 Task: For heading  Tahoma with underline.  font size for heading20,  'Change the font style of data to'Arial.  and font size to 12,  Change the alignment of both headline & data to Align left.  In the sheet  CashFlow analysis
Action: Mouse pressed left at (139, 208)
Screenshot: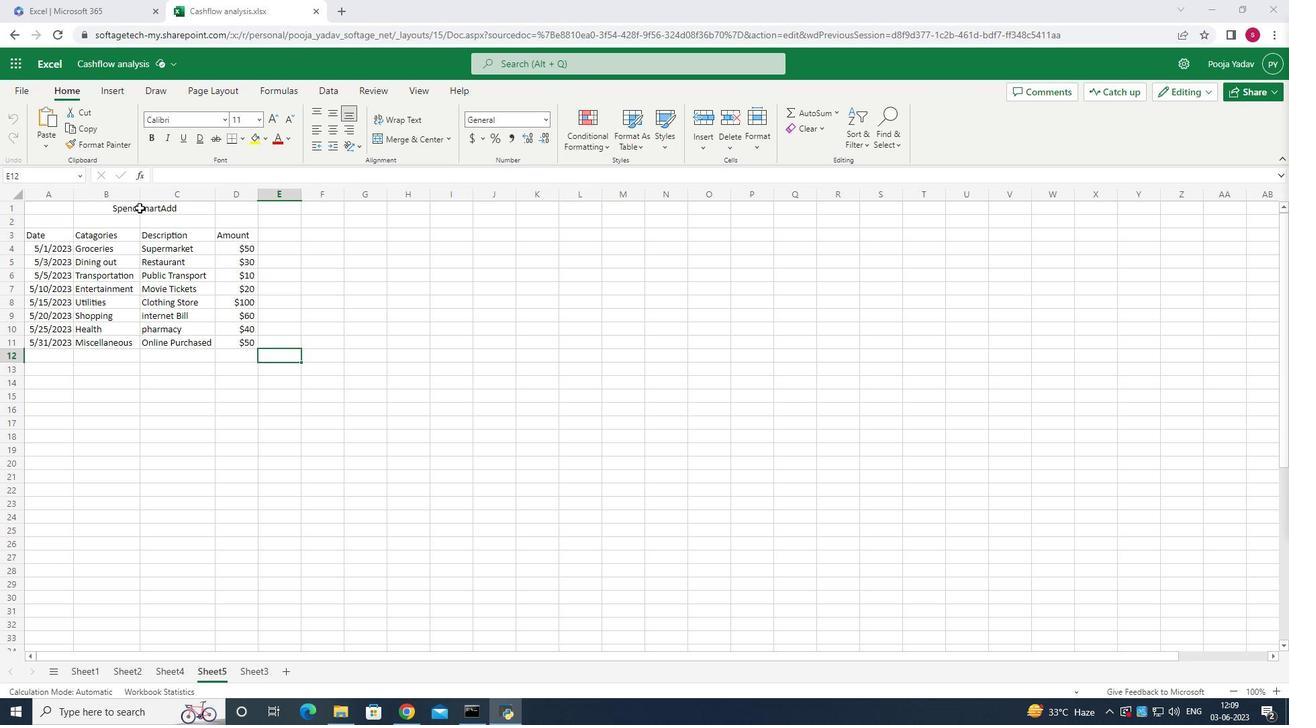 
Action: Mouse moved to (184, 135)
Screenshot: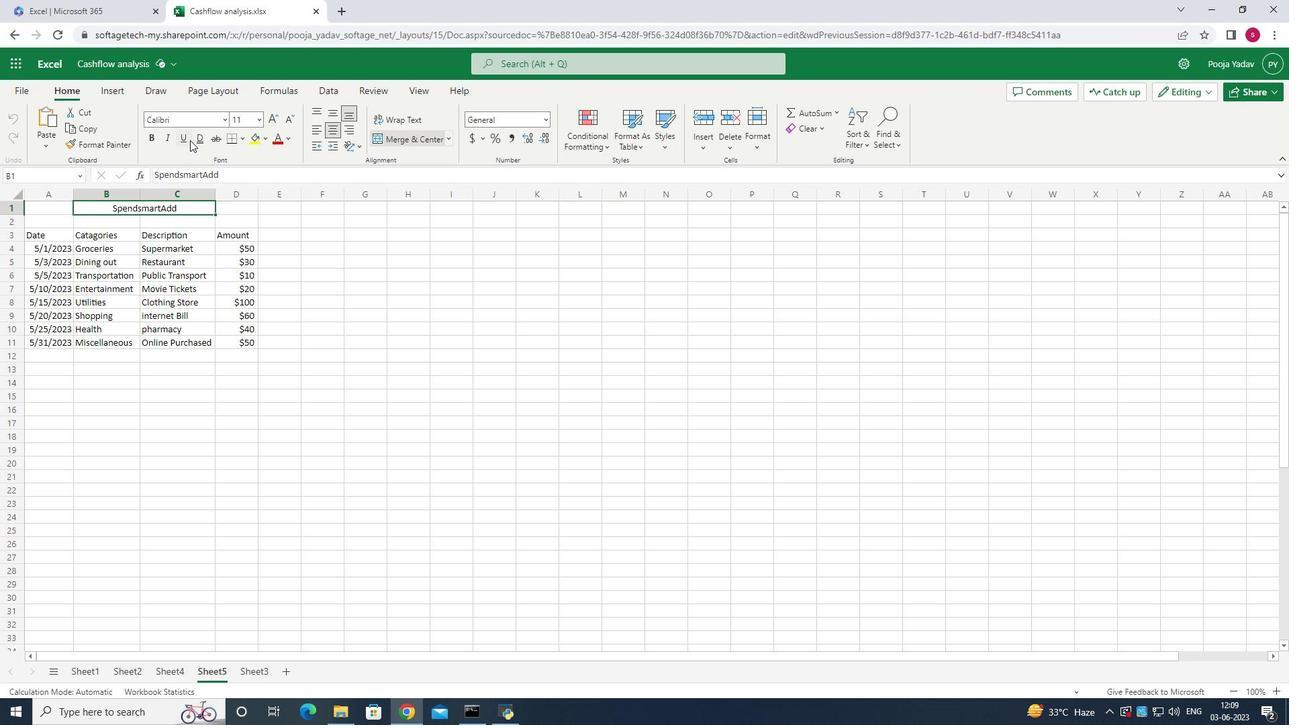 
Action: Mouse pressed left at (184, 135)
Screenshot: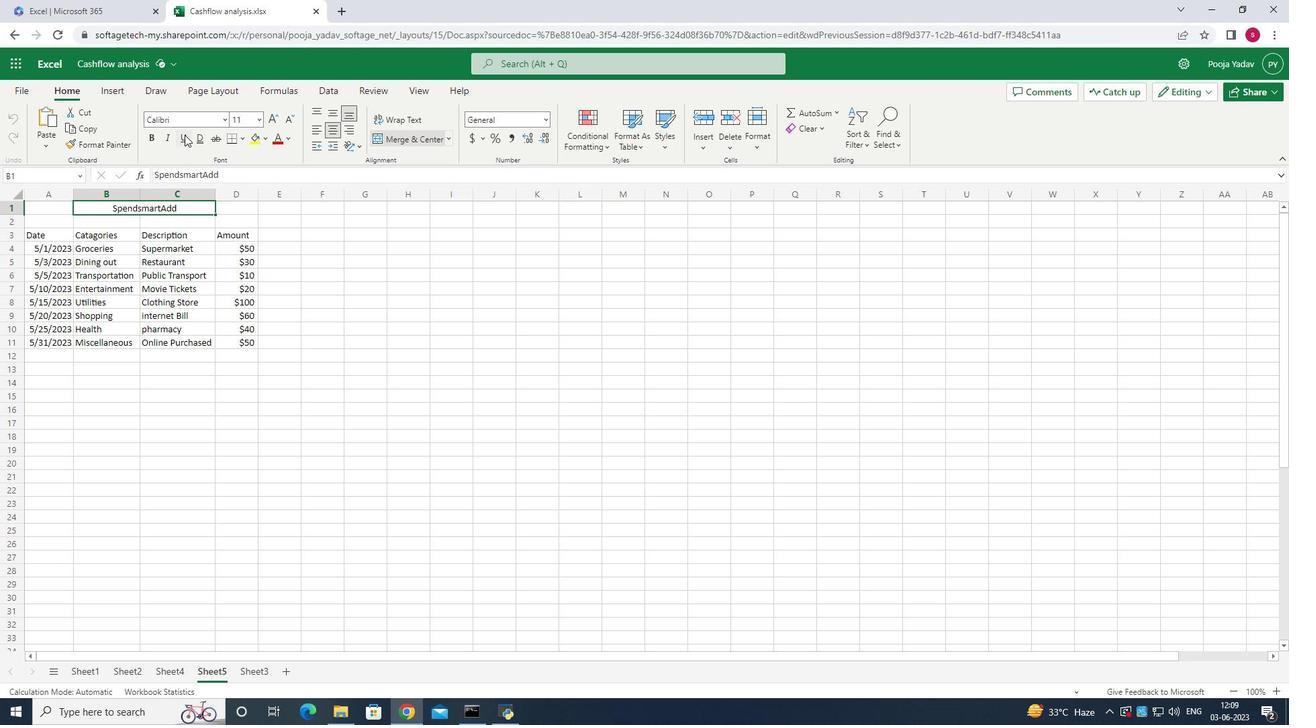 
Action: Mouse moved to (224, 122)
Screenshot: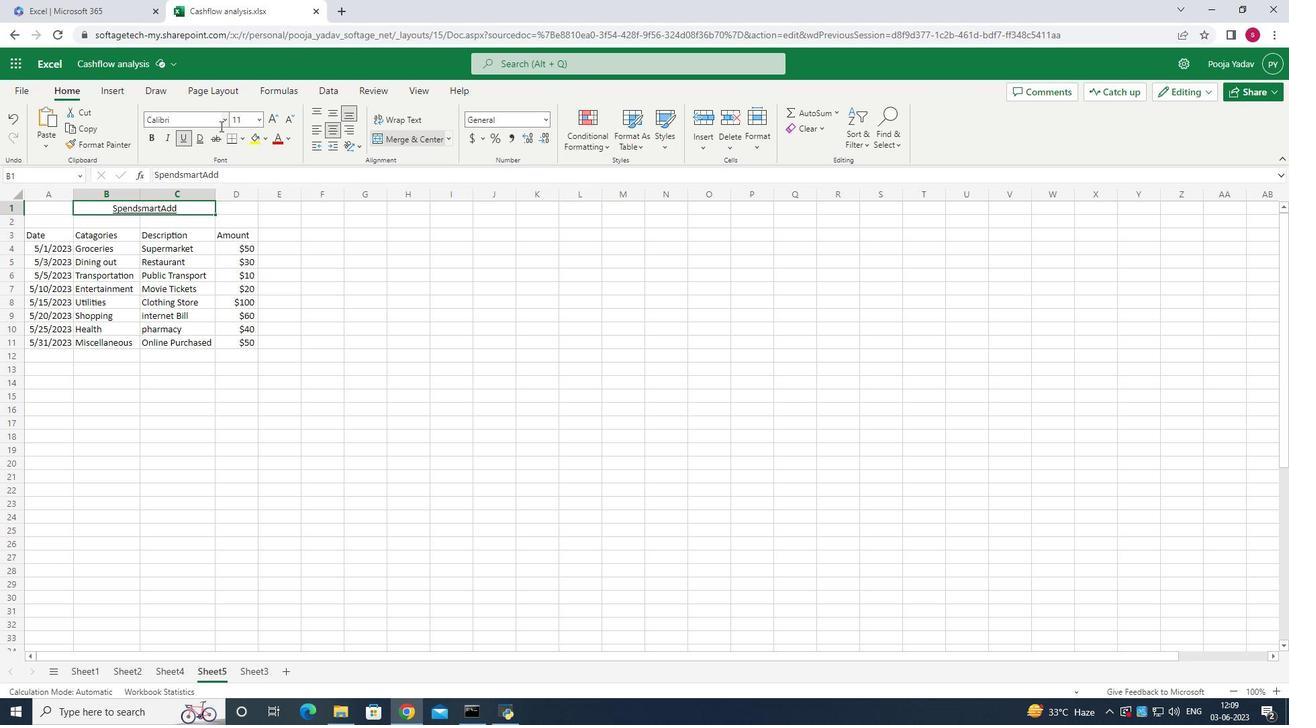 
Action: Mouse pressed left at (224, 122)
Screenshot: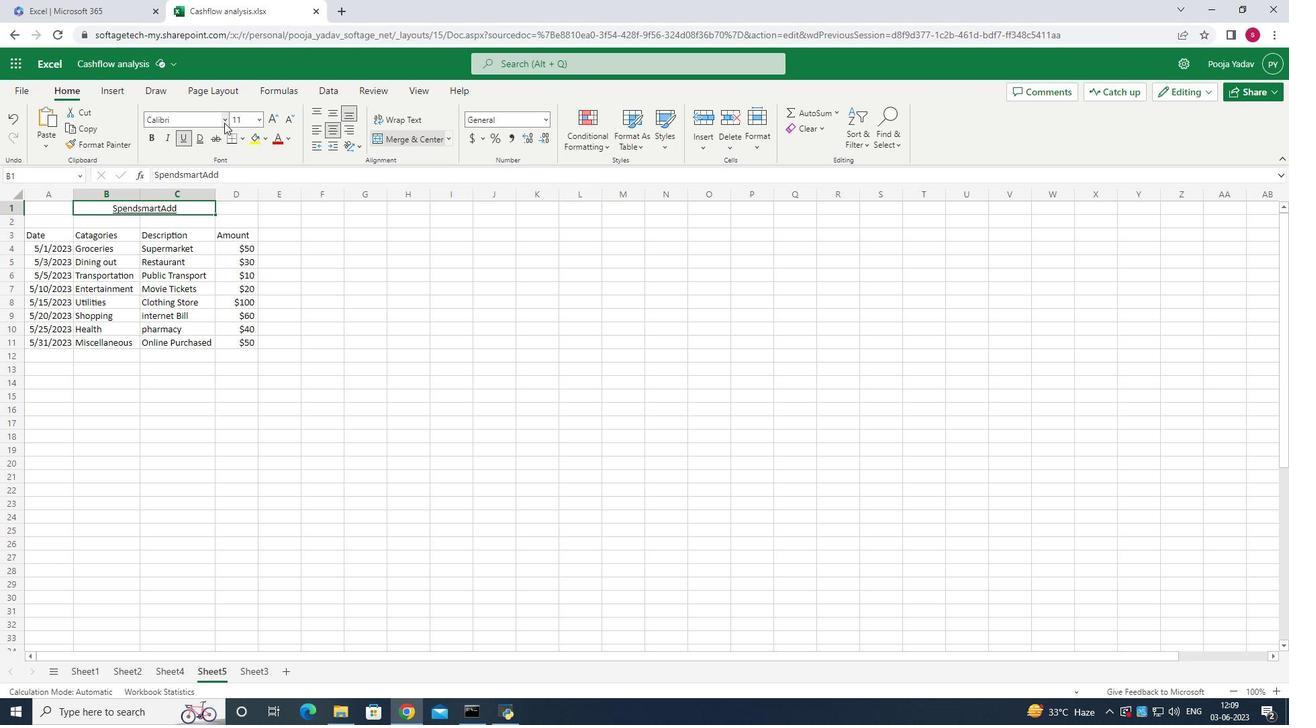 
Action: Mouse moved to (194, 120)
Screenshot: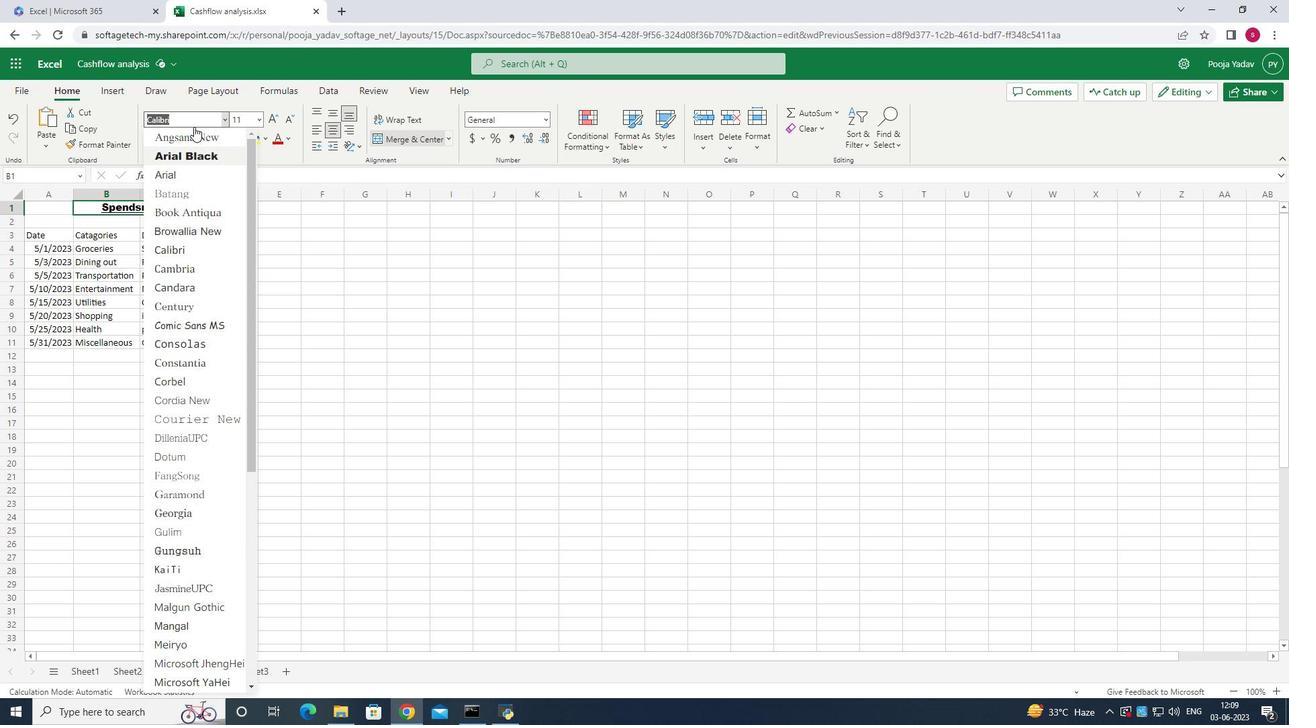 
Action: Mouse pressed left at (194, 120)
Screenshot: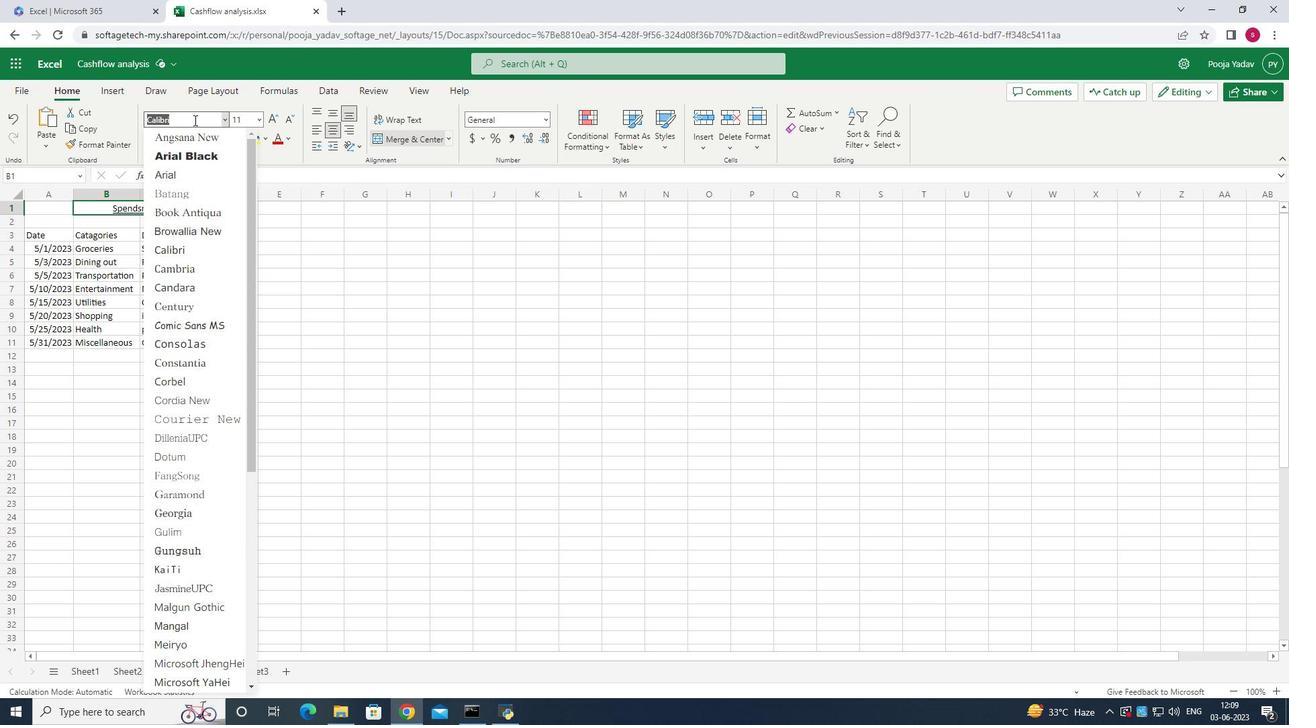 
Action: Key pressed <Key.backspace><Key.backspace><Key.backspace><Key.backspace><Key.backspace><Key.backspace><Key.backspace><Key.backspace><Key.backspace><Key.backspace><Key.backspace><Key.backspace><Key.backspace><Key.backspace><Key.backspace><Key.backspace><Key.backspace><Key.backspace><Key.backspace><Key.backspace><Key.shift>Tahoma<Key.enter>
Screenshot: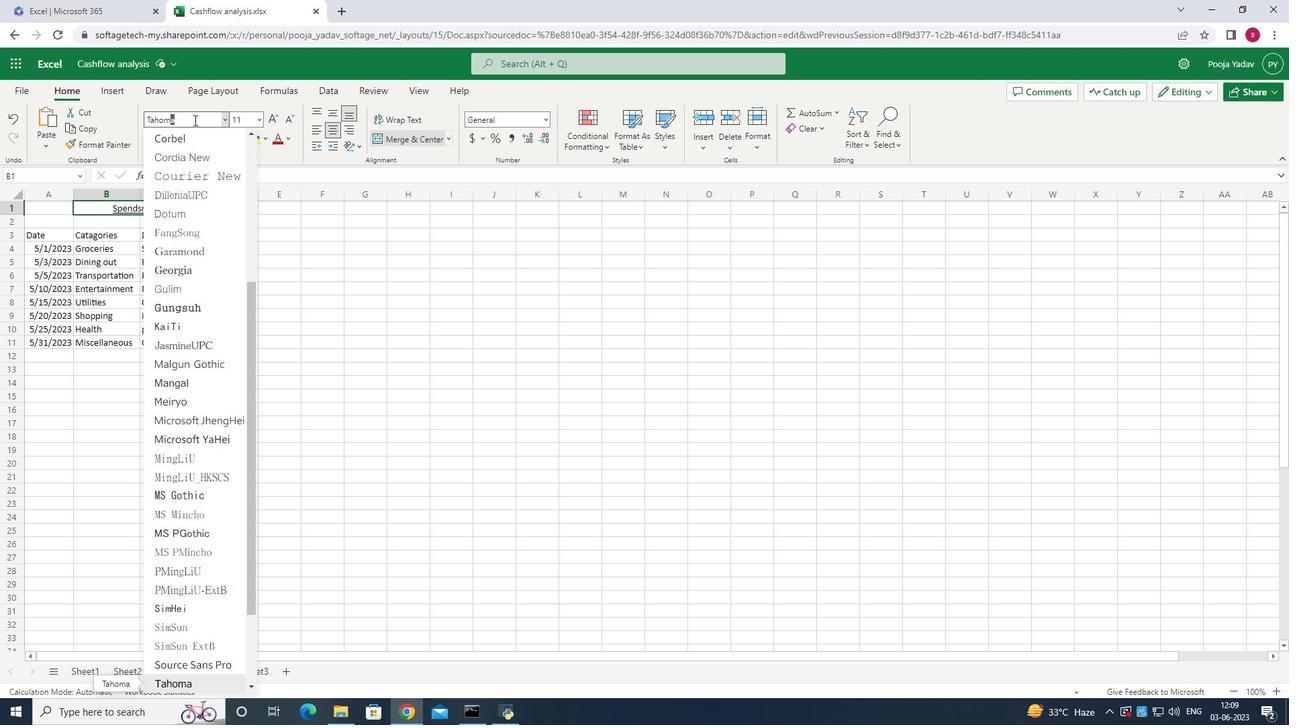 
Action: Mouse moved to (224, 118)
Screenshot: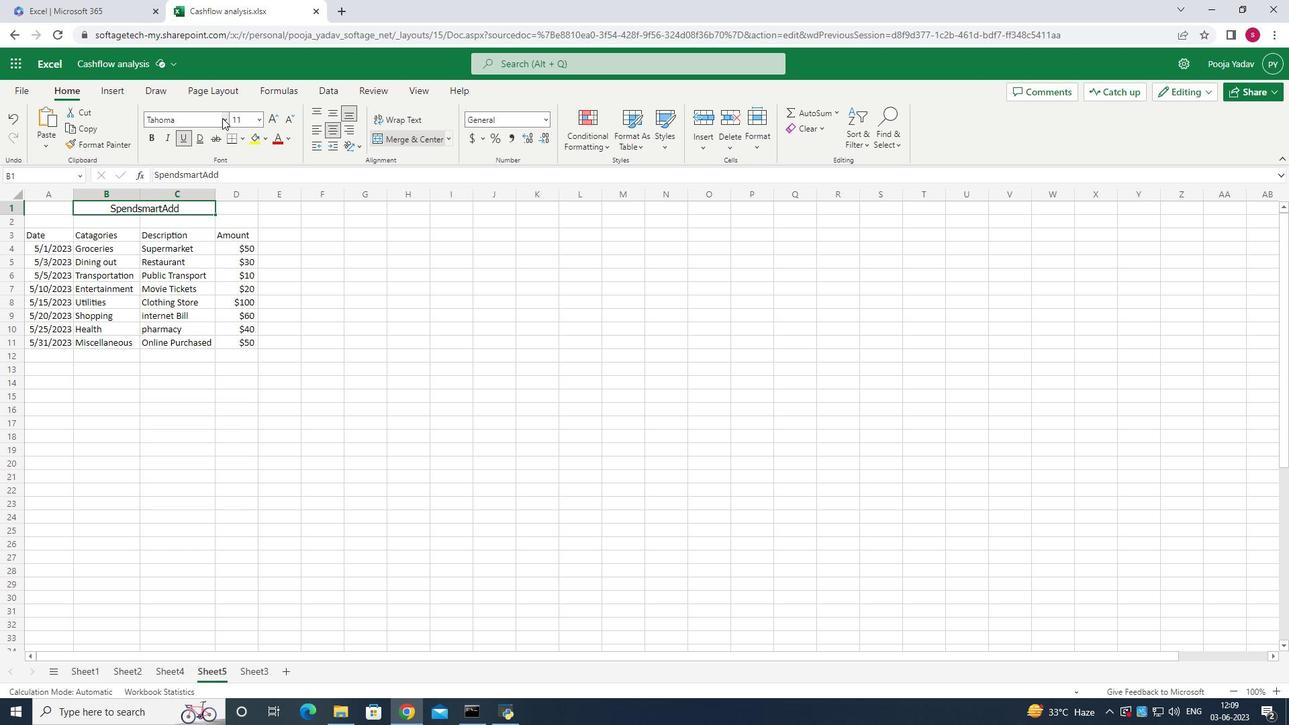 
Action: Mouse pressed left at (224, 118)
Screenshot: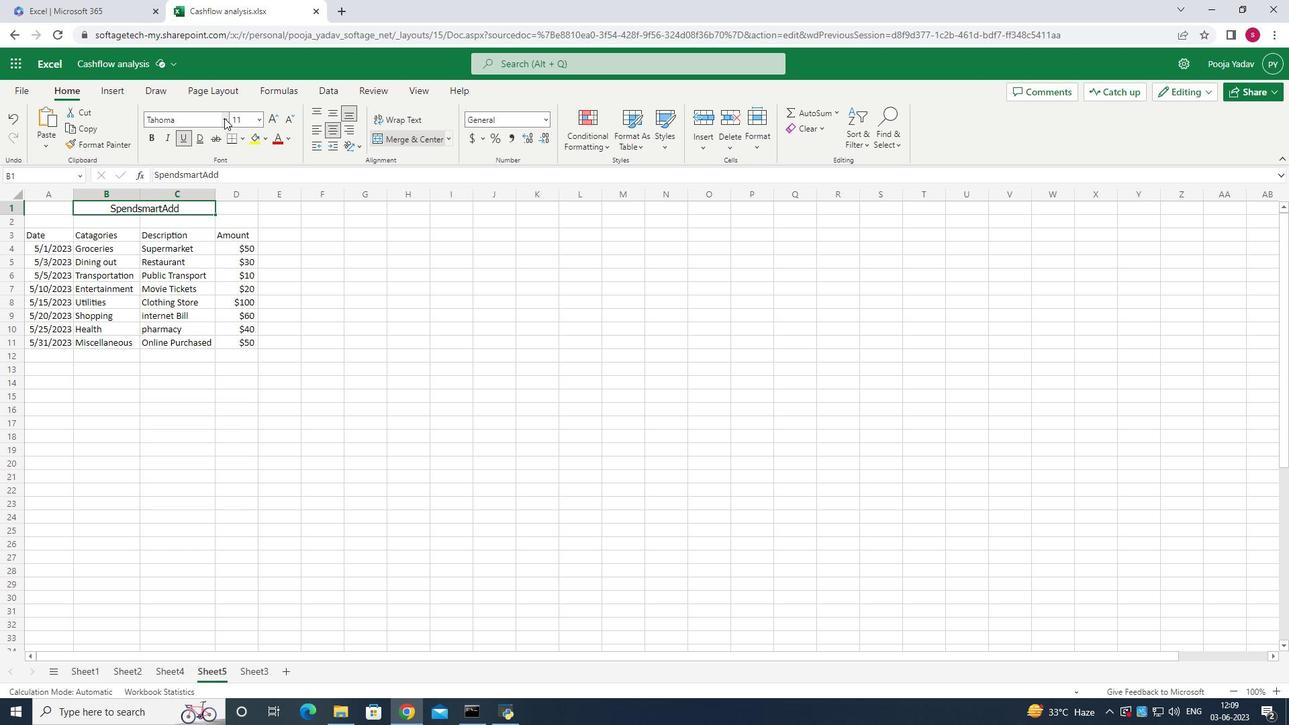 
Action: Mouse moved to (183, 346)
Screenshot: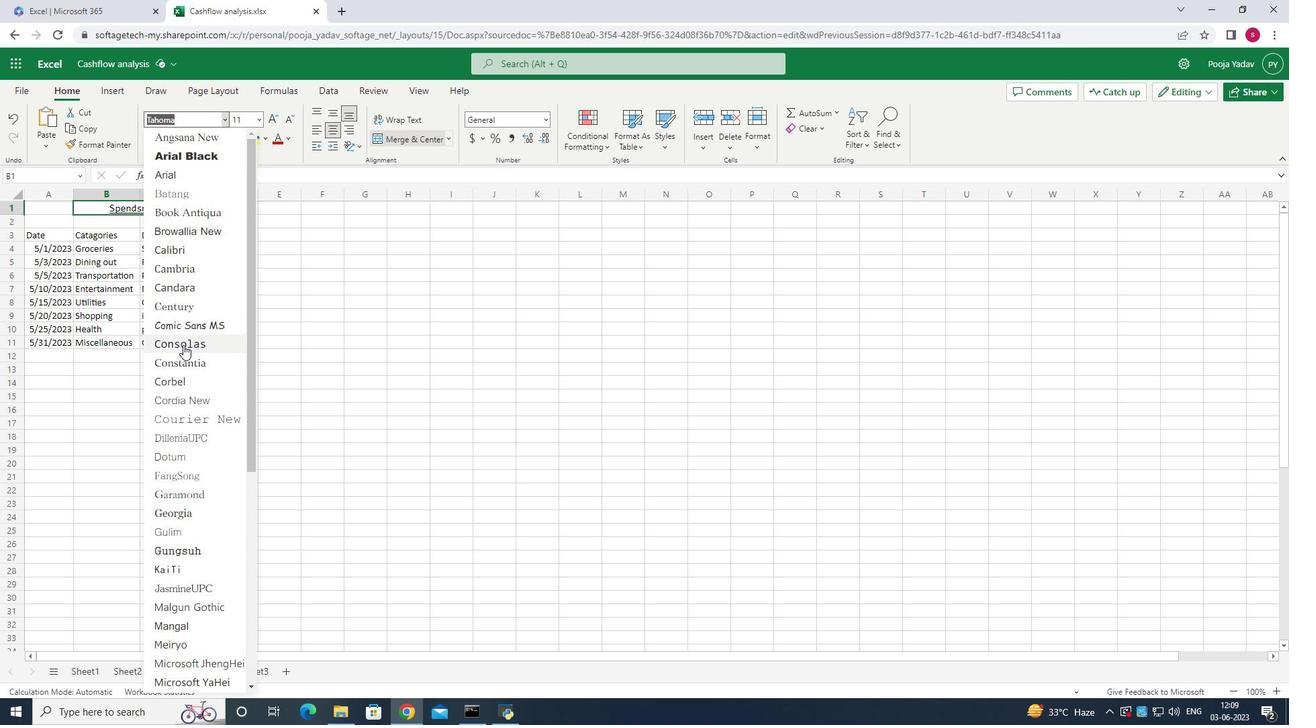 
Action: Mouse scrolled (183, 345) with delta (0, 0)
Screenshot: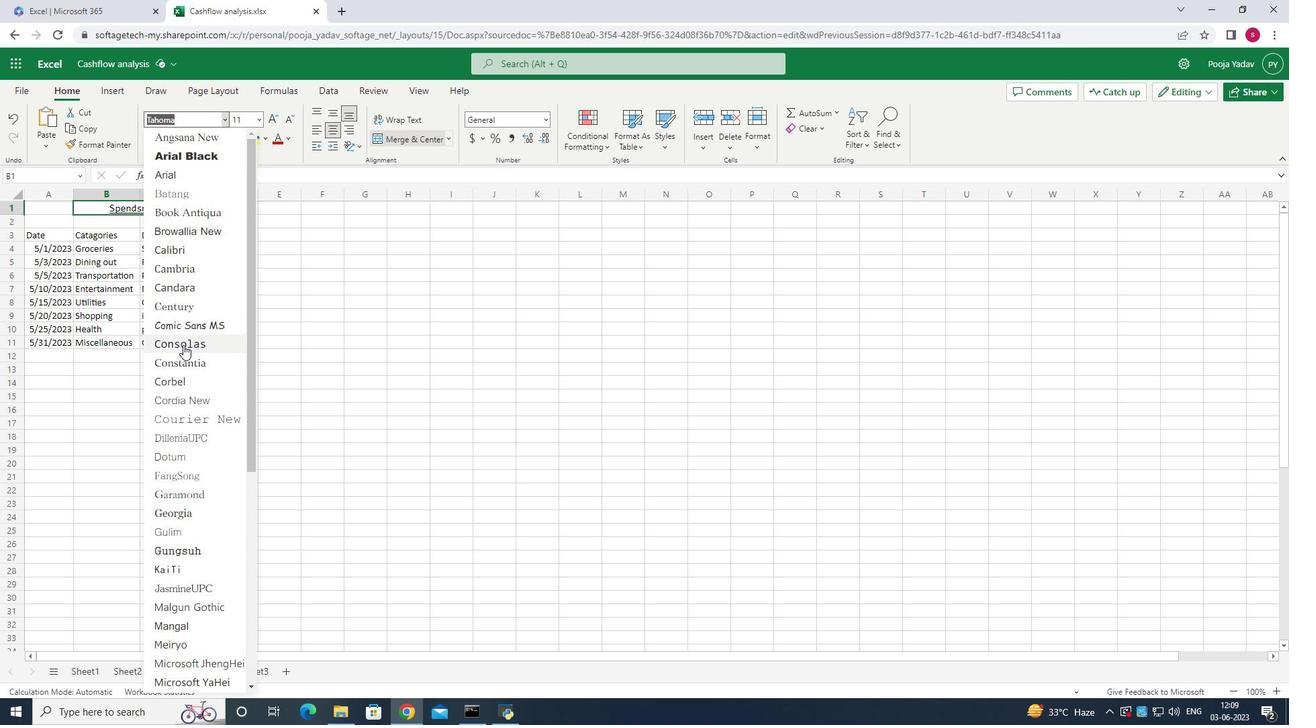 
Action: Mouse scrolled (183, 345) with delta (0, 0)
Screenshot: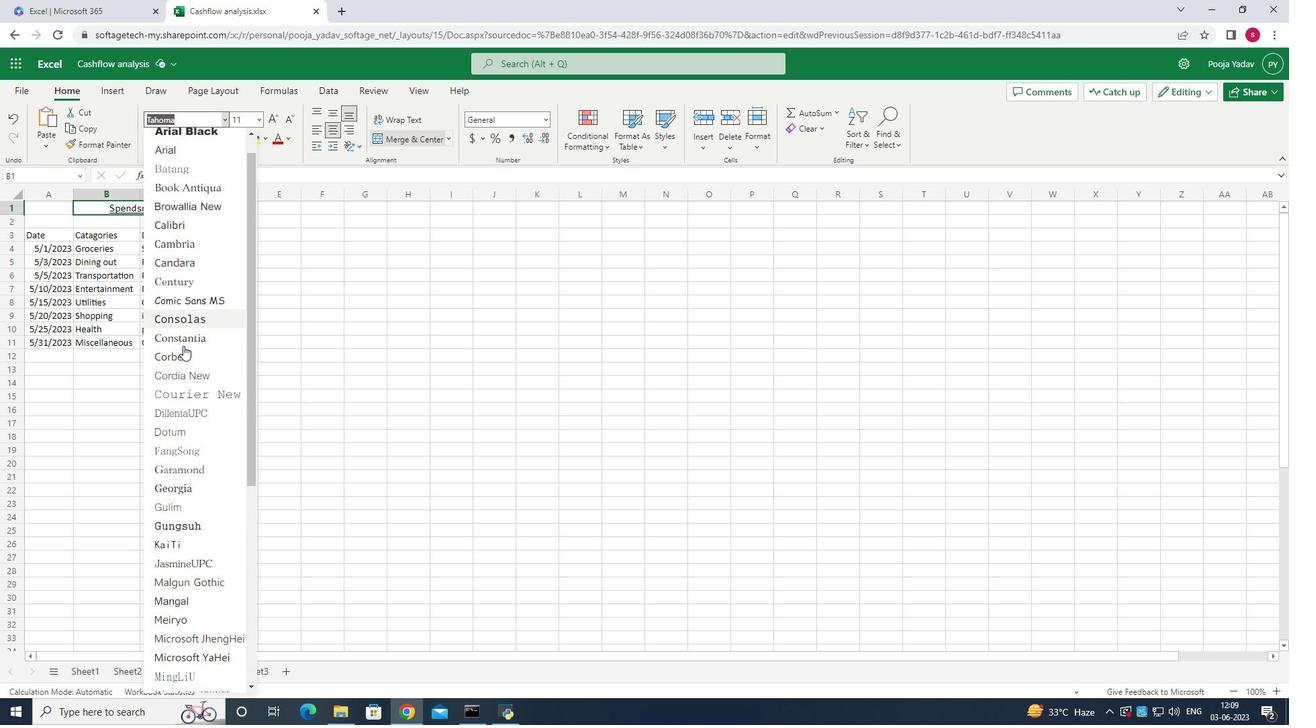 
Action: Mouse scrolled (183, 345) with delta (0, 0)
Screenshot: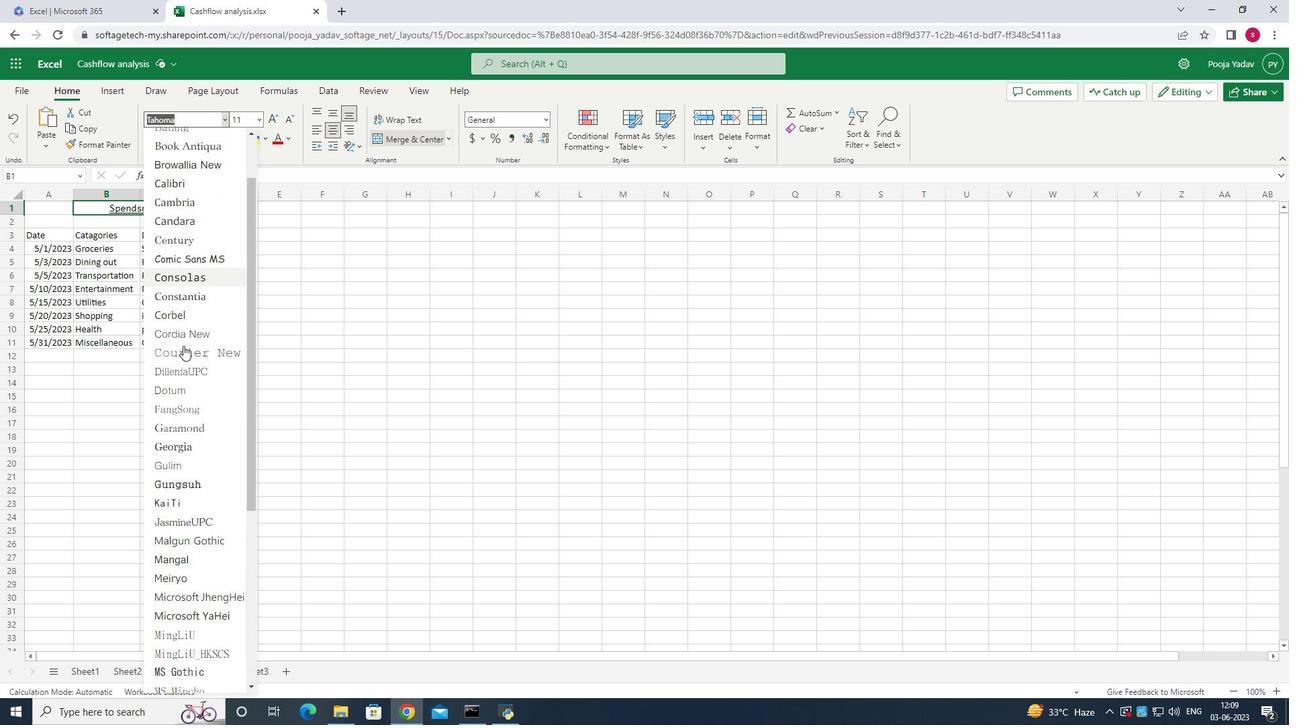 
Action: Mouse scrolled (183, 345) with delta (0, 0)
Screenshot: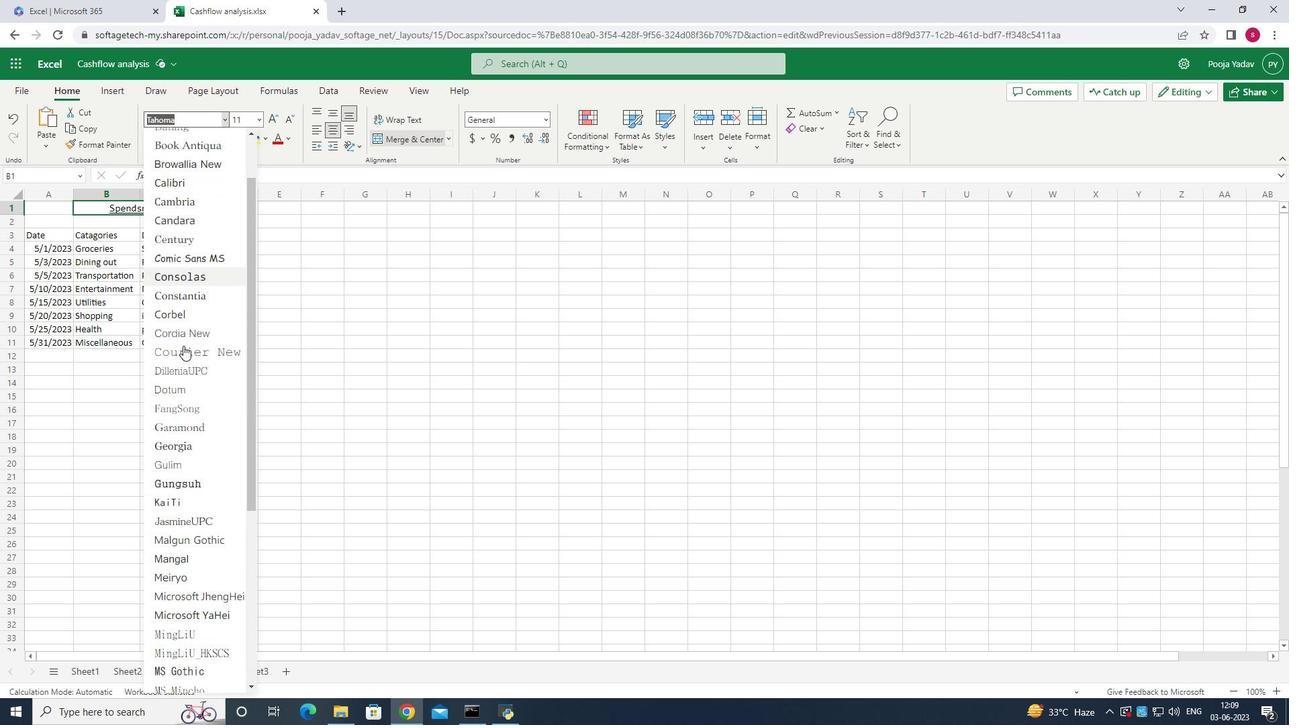 
Action: Mouse scrolled (183, 345) with delta (0, 0)
Screenshot: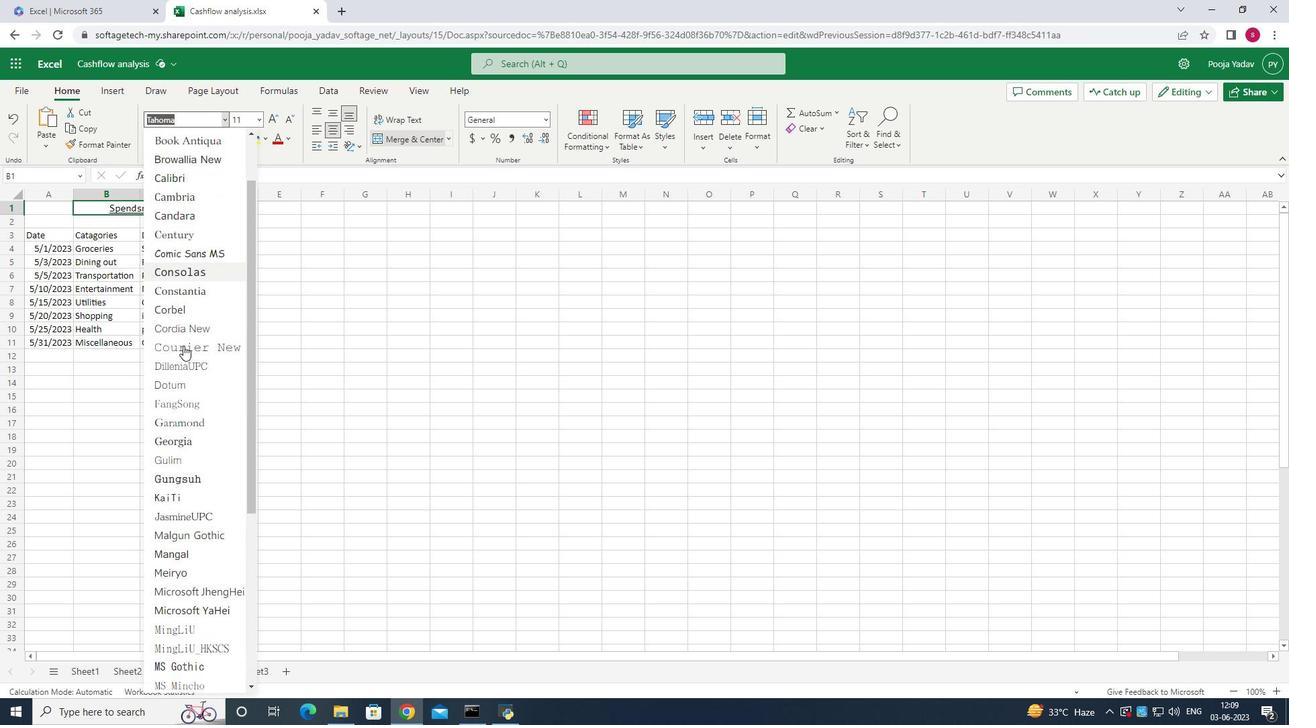 
Action: Mouse scrolled (183, 345) with delta (0, 0)
Screenshot: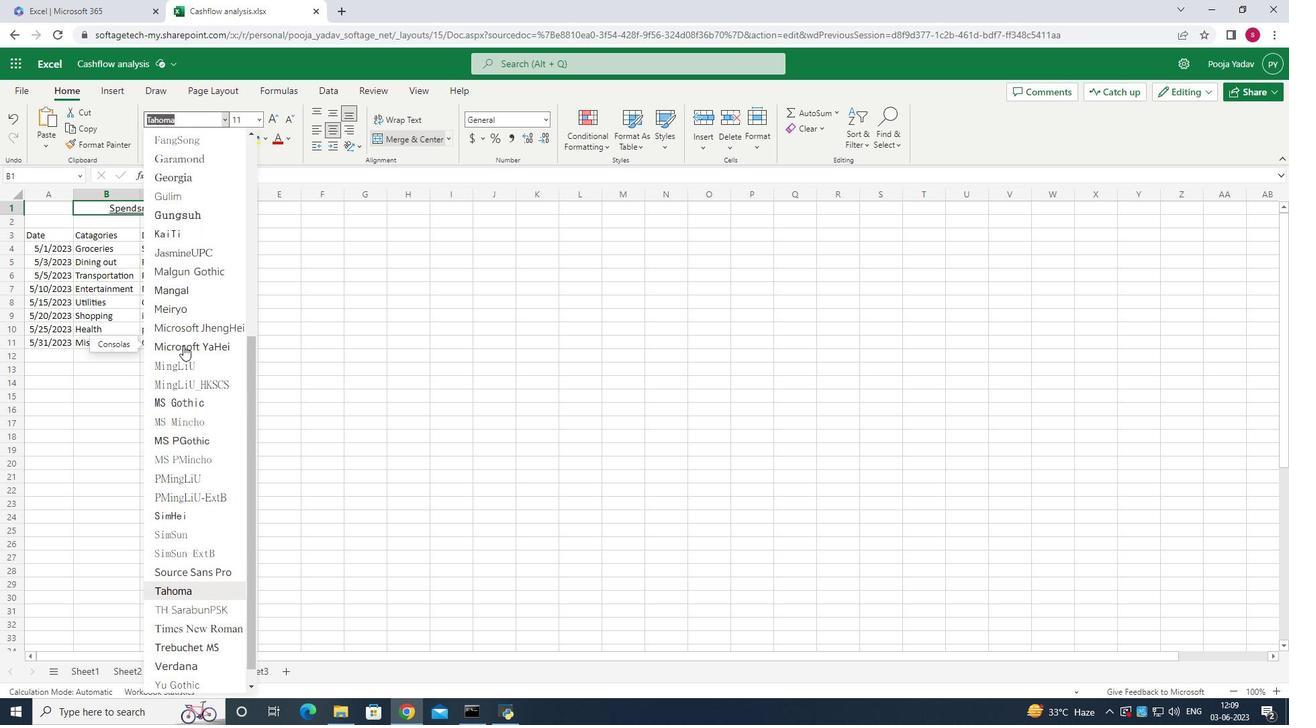 
Action: Mouse scrolled (183, 345) with delta (0, 0)
Screenshot: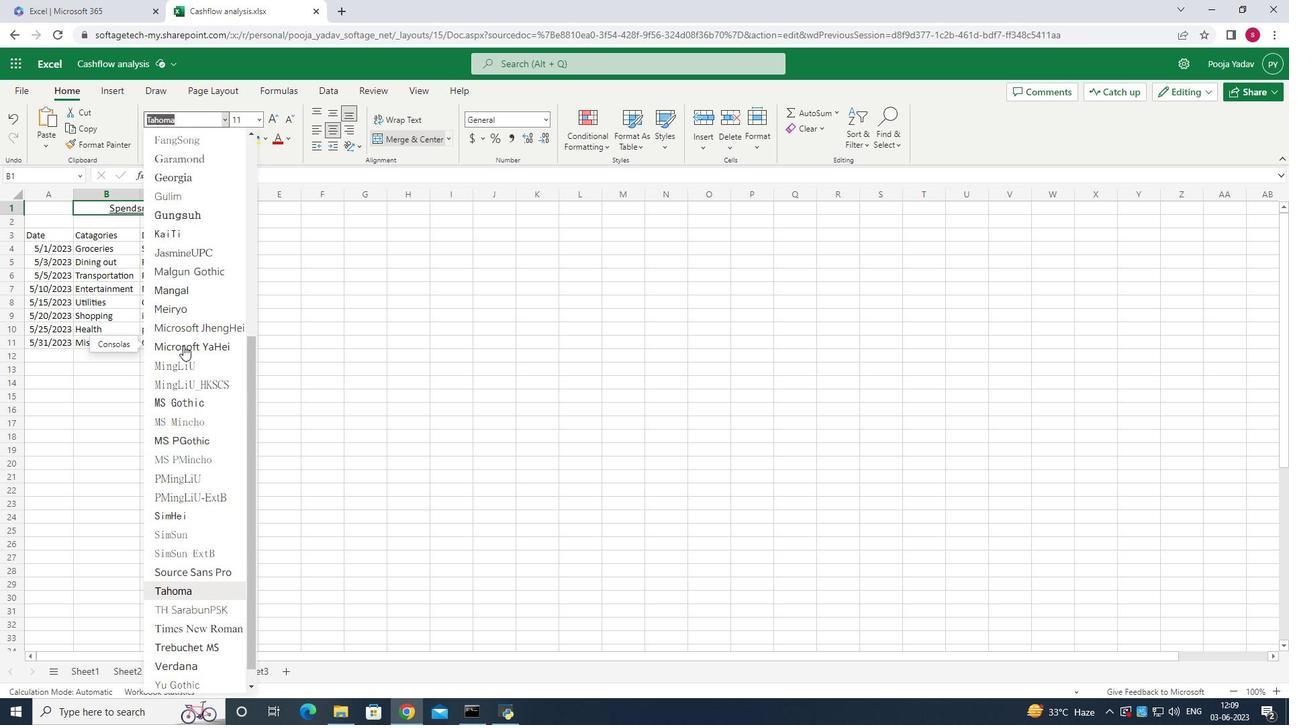 
Action: Mouse scrolled (183, 345) with delta (0, 0)
Screenshot: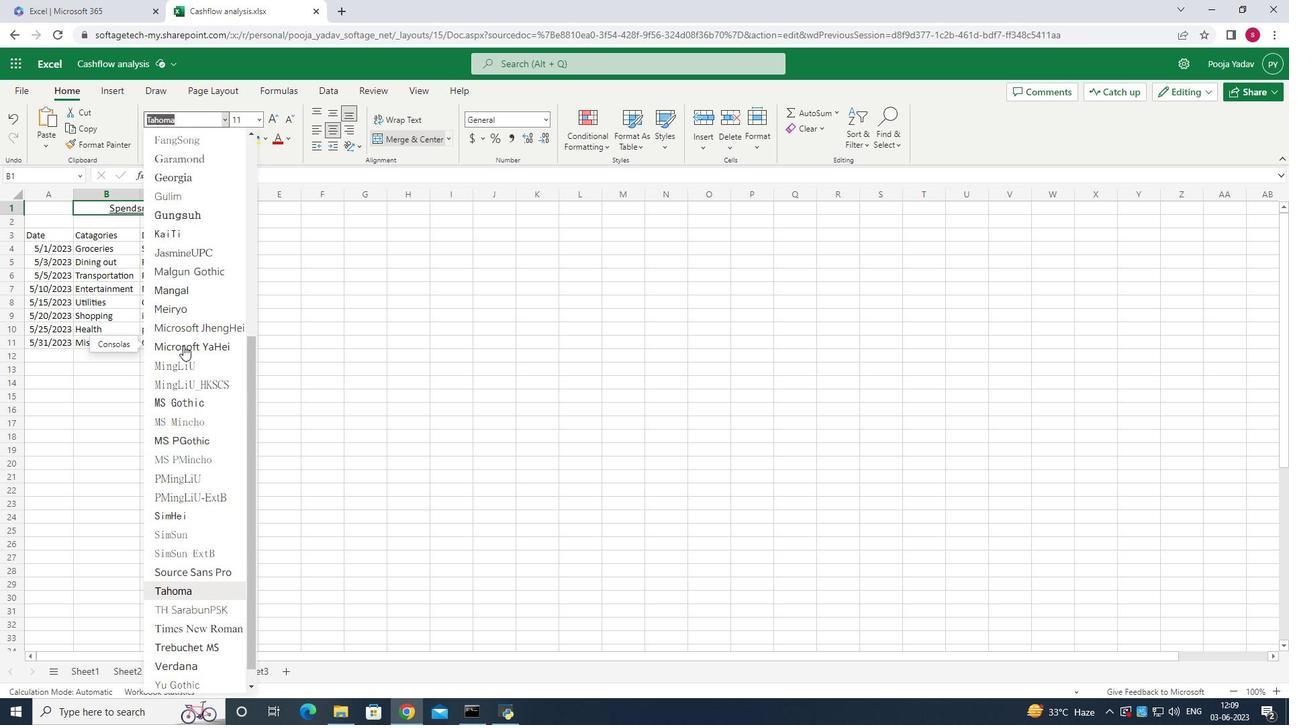 
Action: Mouse scrolled (183, 345) with delta (0, 0)
Screenshot: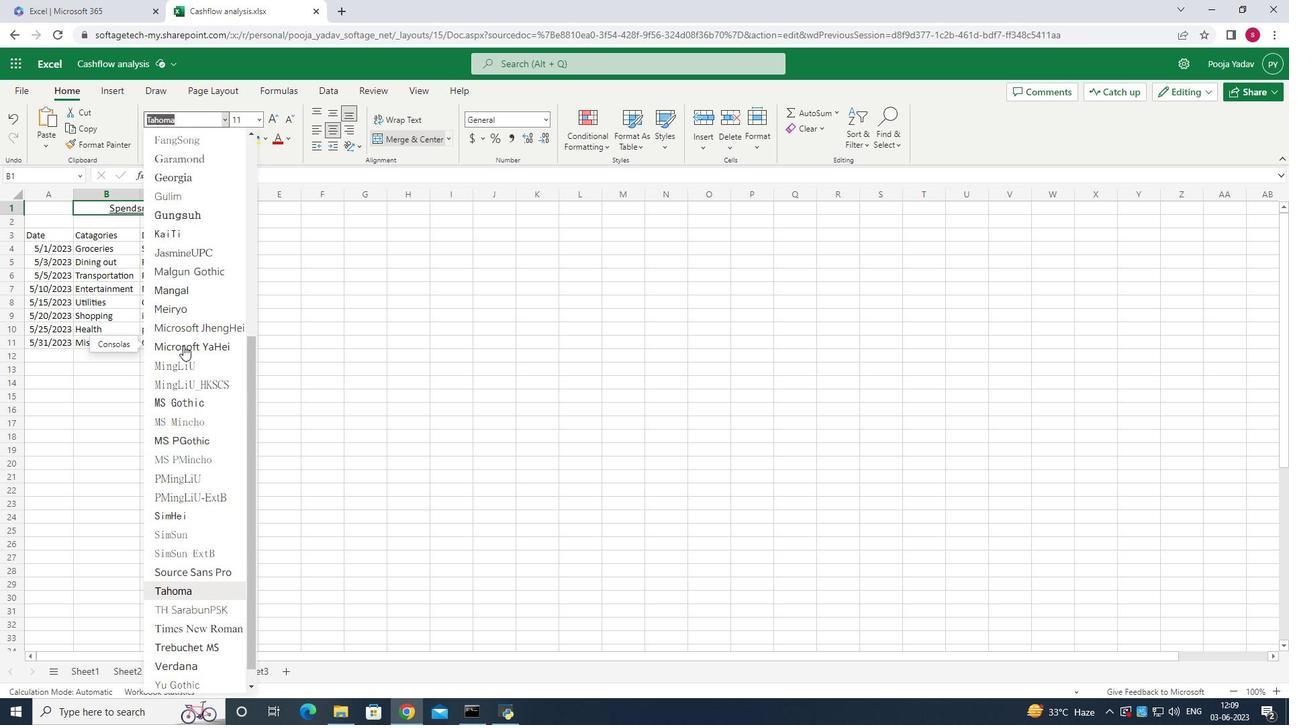 
Action: Mouse scrolled (183, 345) with delta (0, 0)
Screenshot: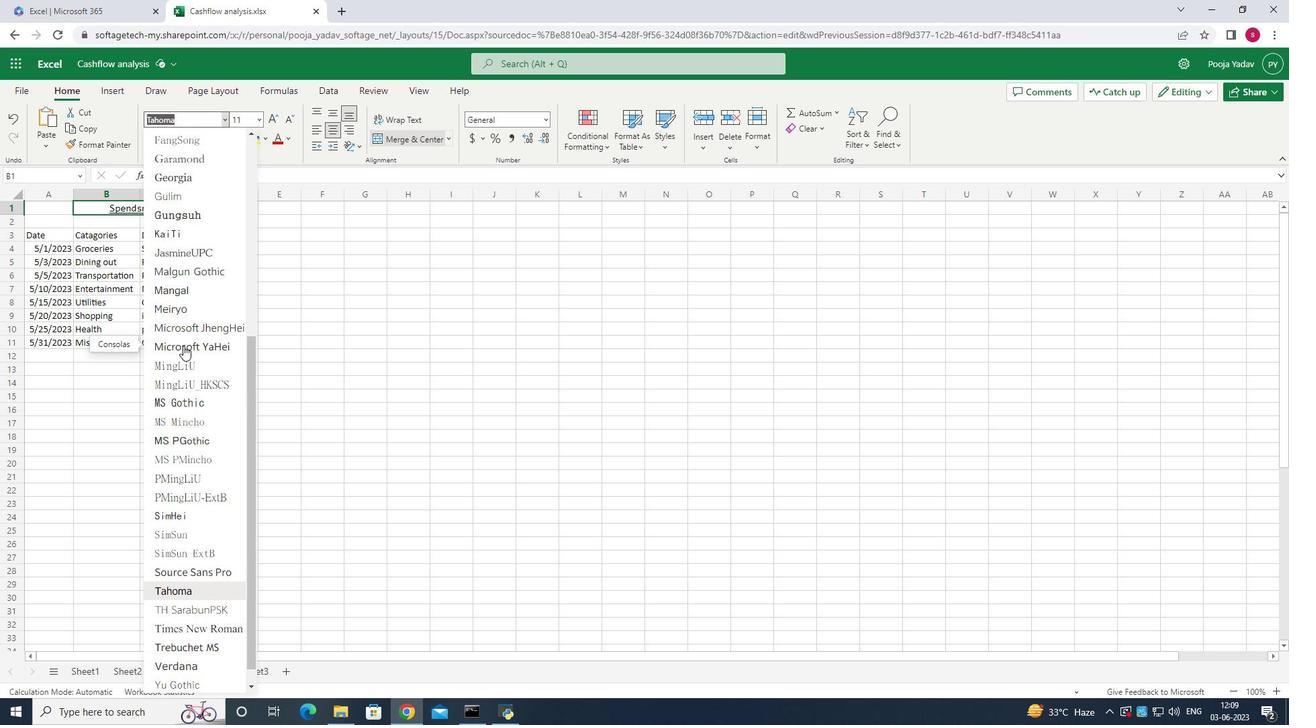 
Action: Mouse moved to (194, 568)
Screenshot: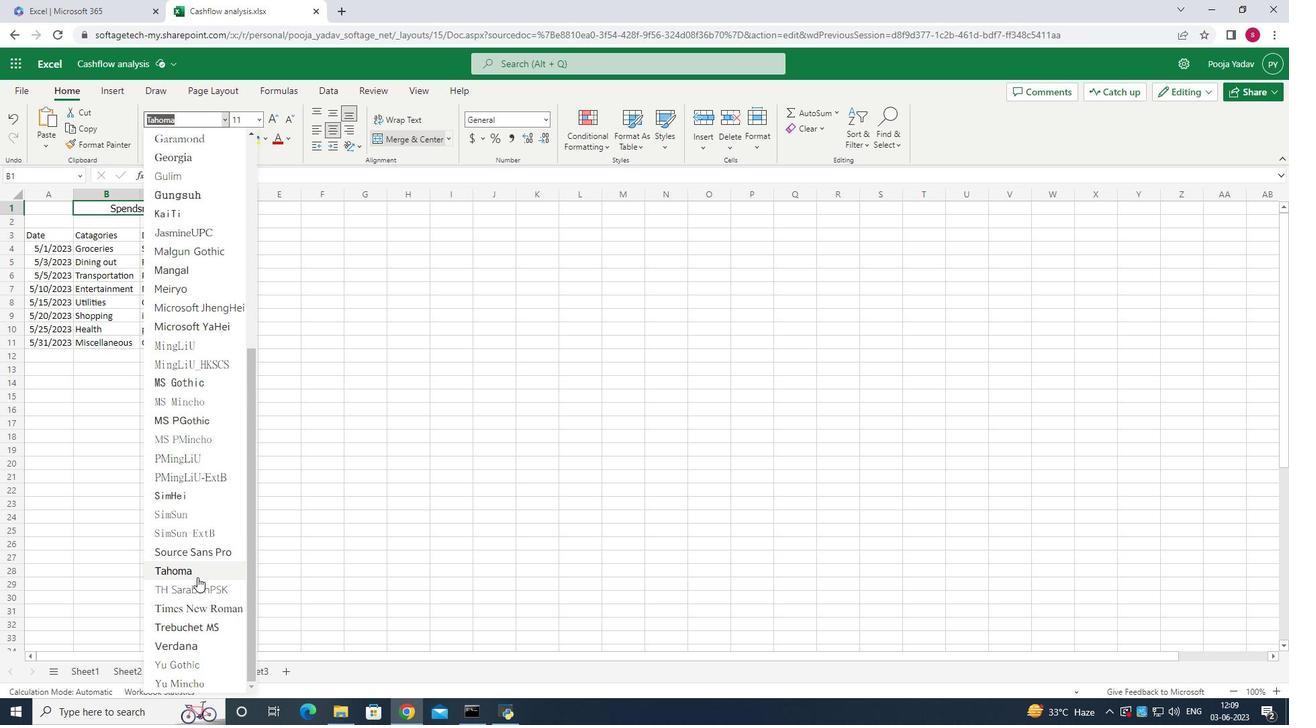 
Action: Mouse pressed left at (194, 568)
Screenshot: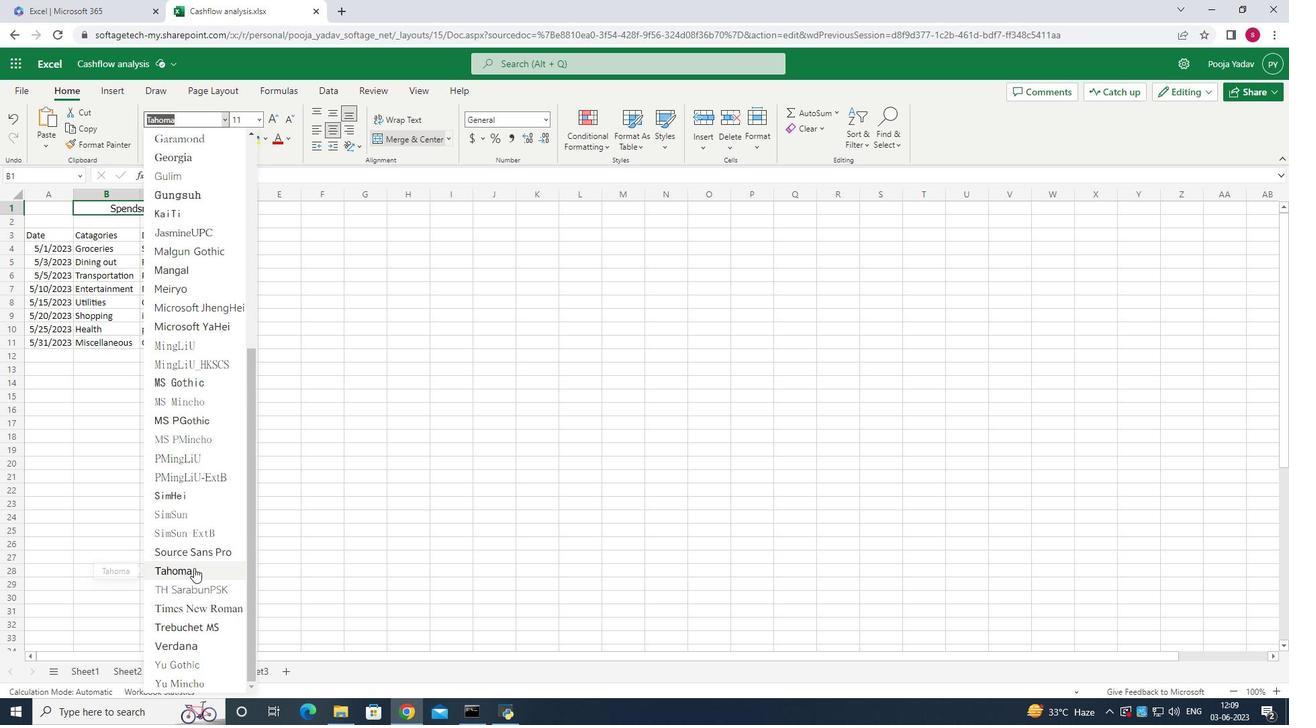 
Action: Mouse moved to (257, 120)
Screenshot: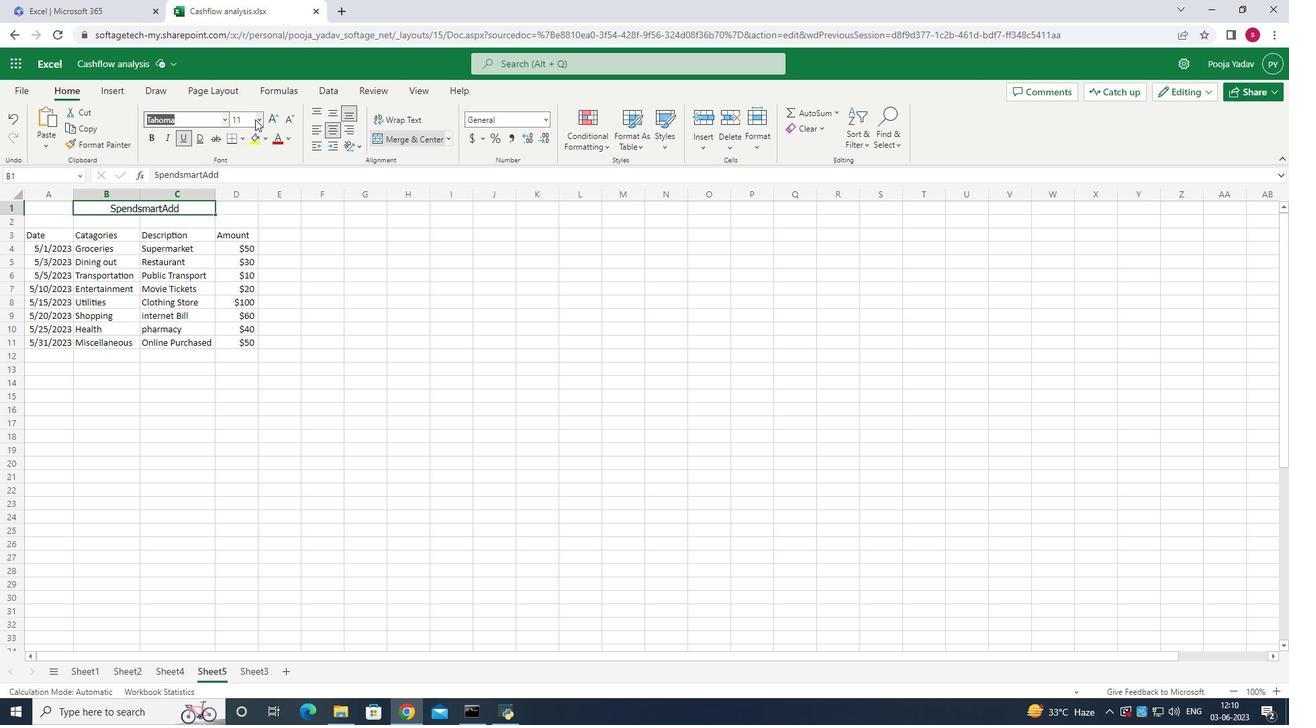 
Action: Mouse pressed left at (257, 120)
Screenshot: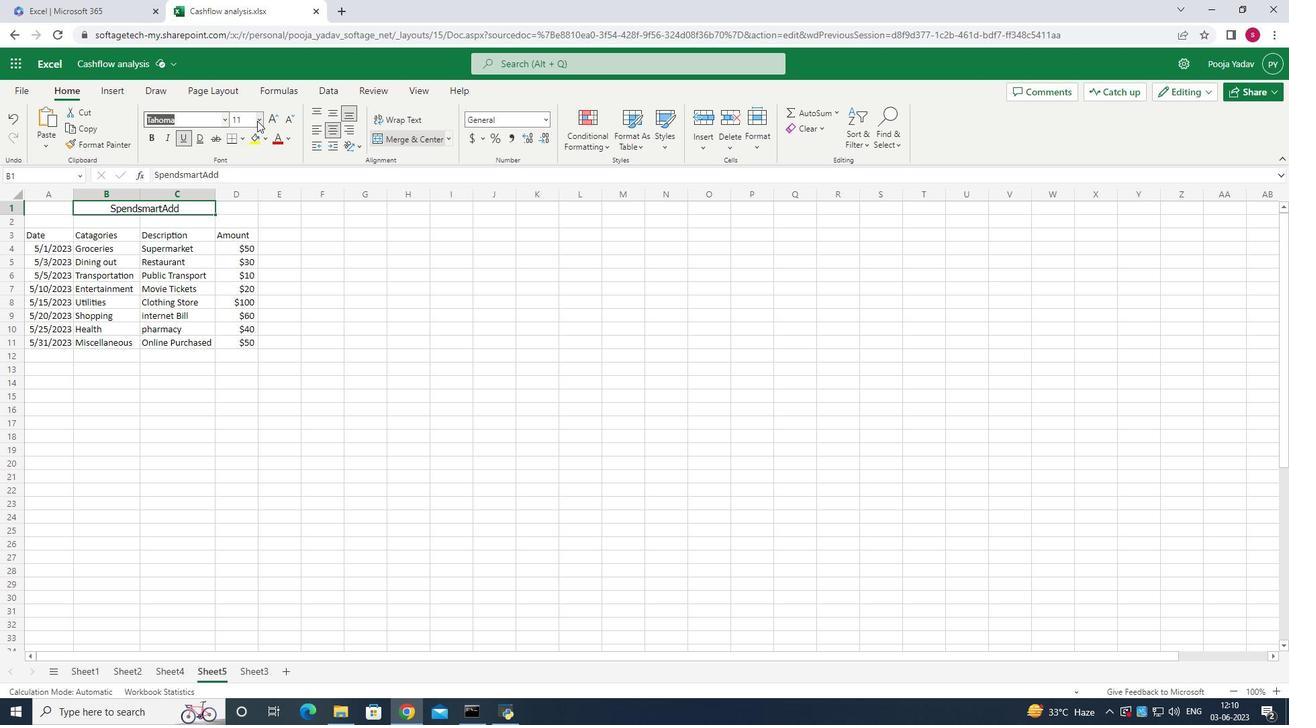 
Action: Mouse moved to (272, 112)
Screenshot: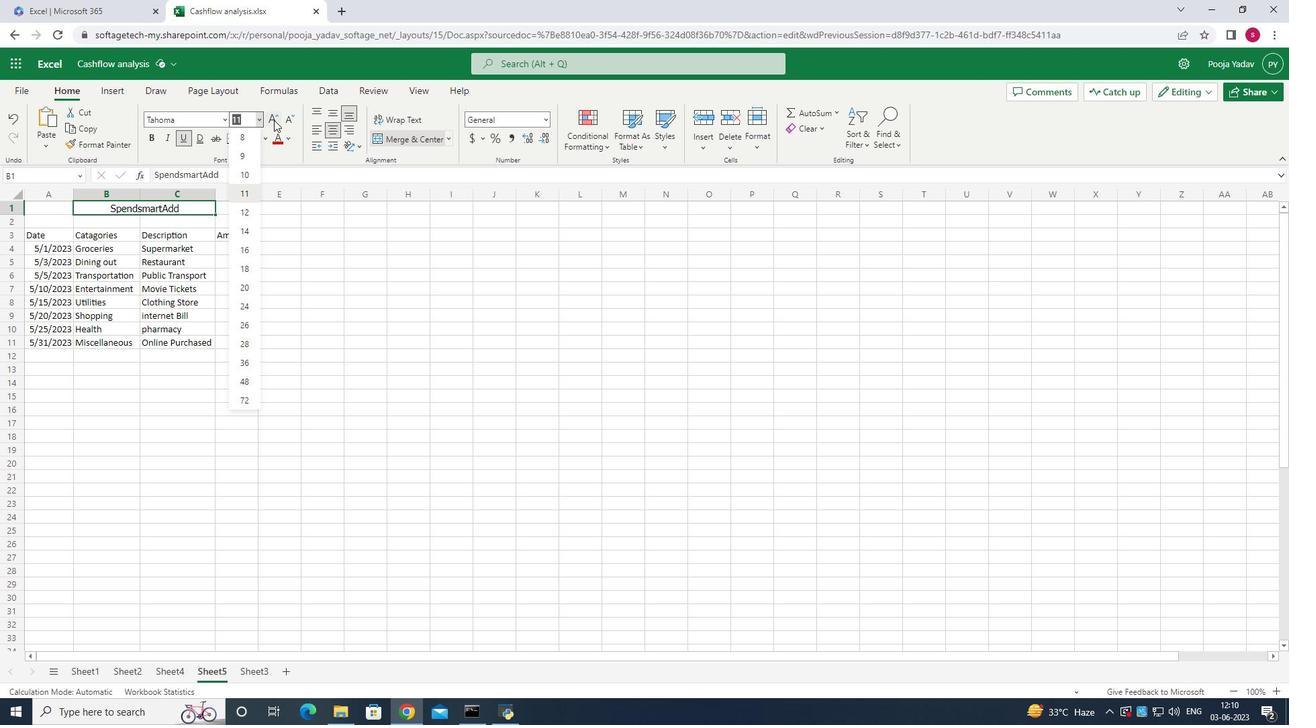 
Action: Mouse pressed left at (272, 112)
Screenshot: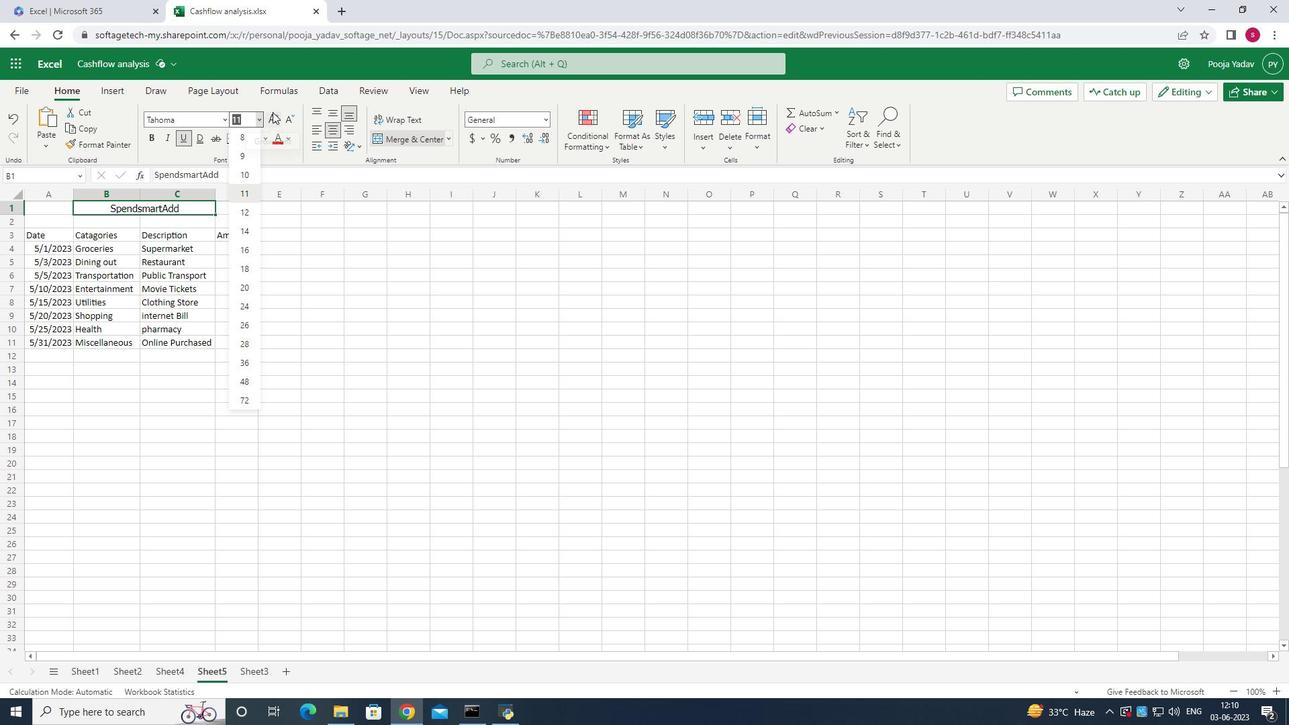 
Action: Mouse pressed left at (272, 112)
Screenshot: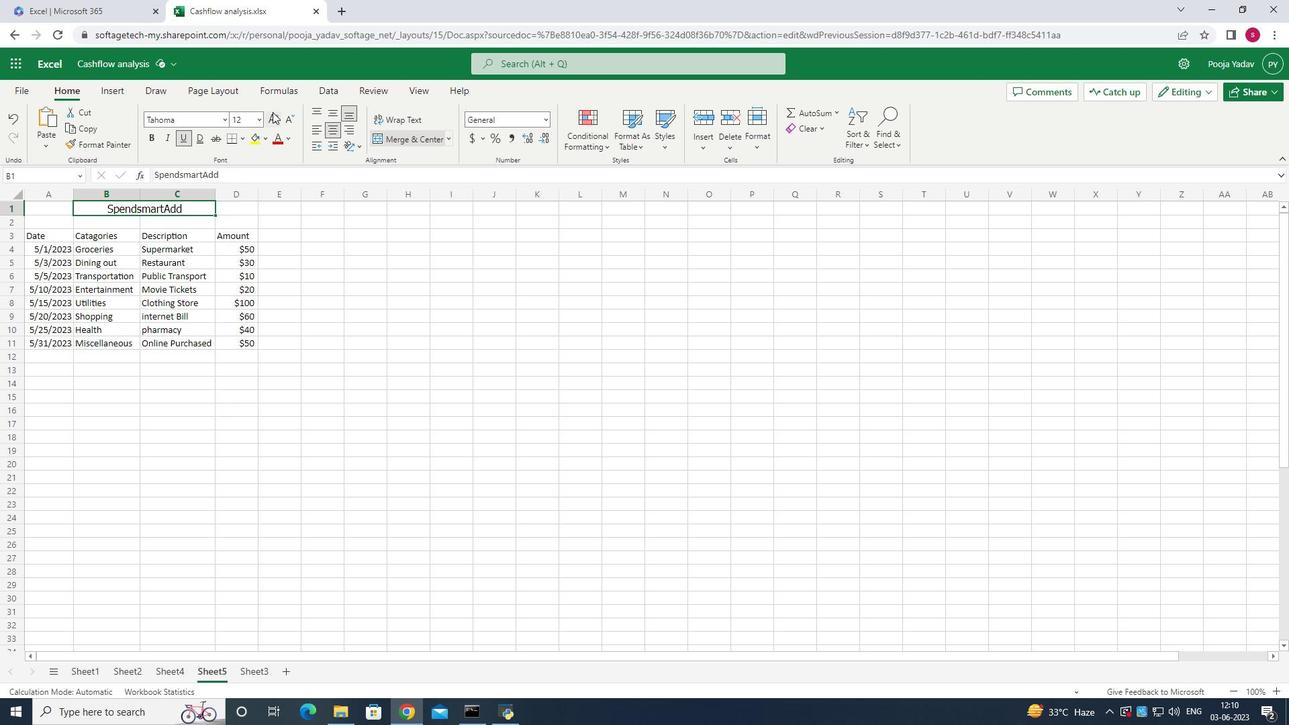 
Action: Mouse moved to (274, 114)
Screenshot: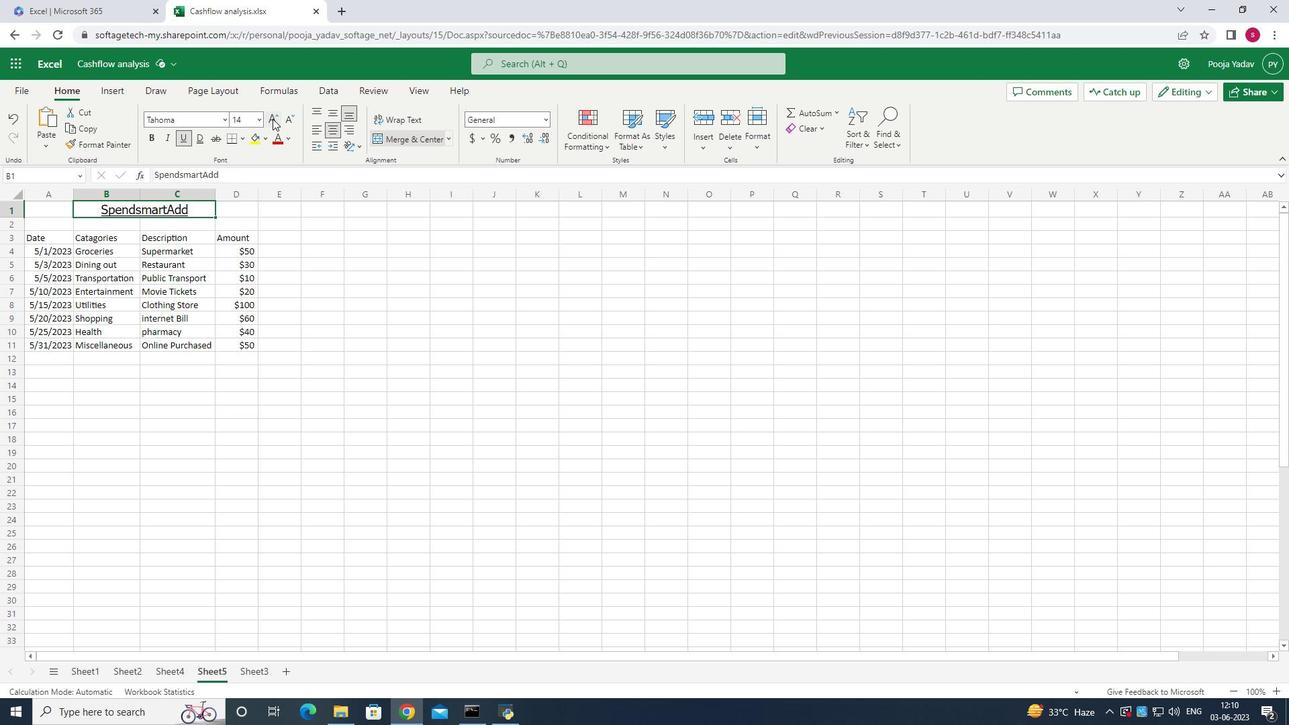 
Action: Mouse pressed left at (274, 114)
Screenshot: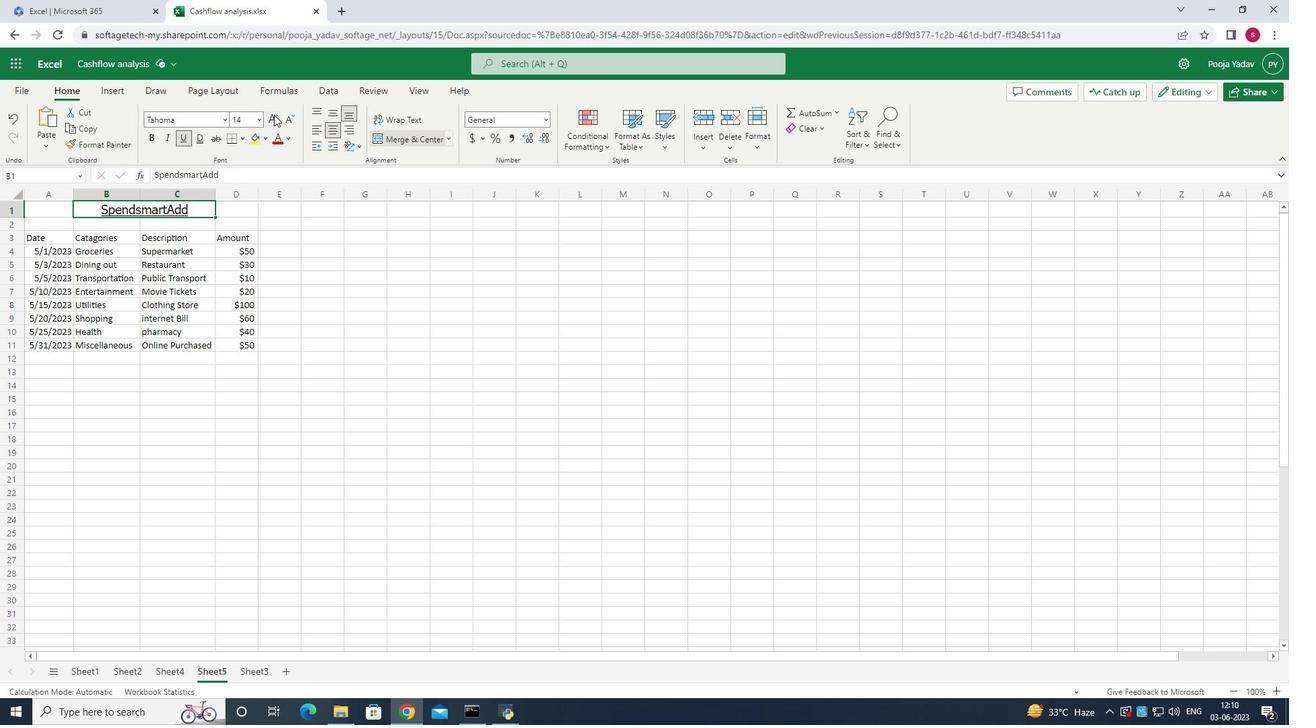 
Action: Mouse pressed left at (274, 114)
Screenshot: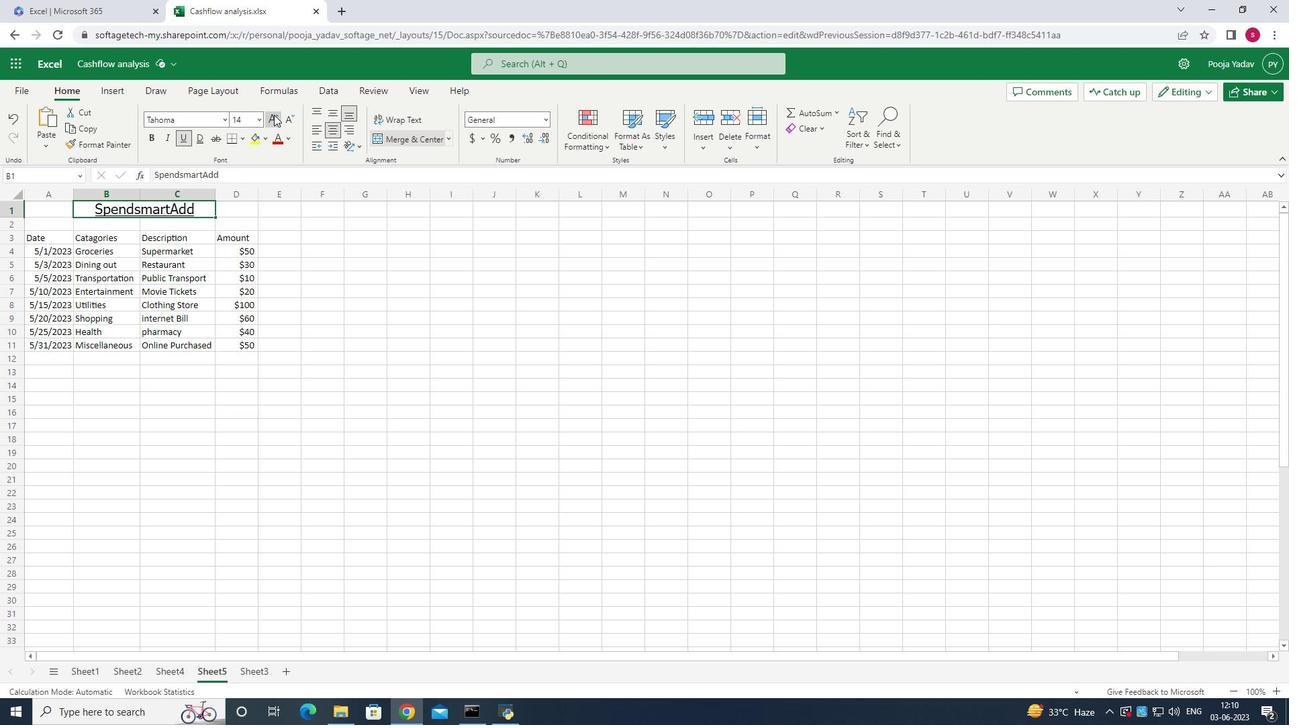 
Action: Mouse pressed left at (274, 114)
Screenshot: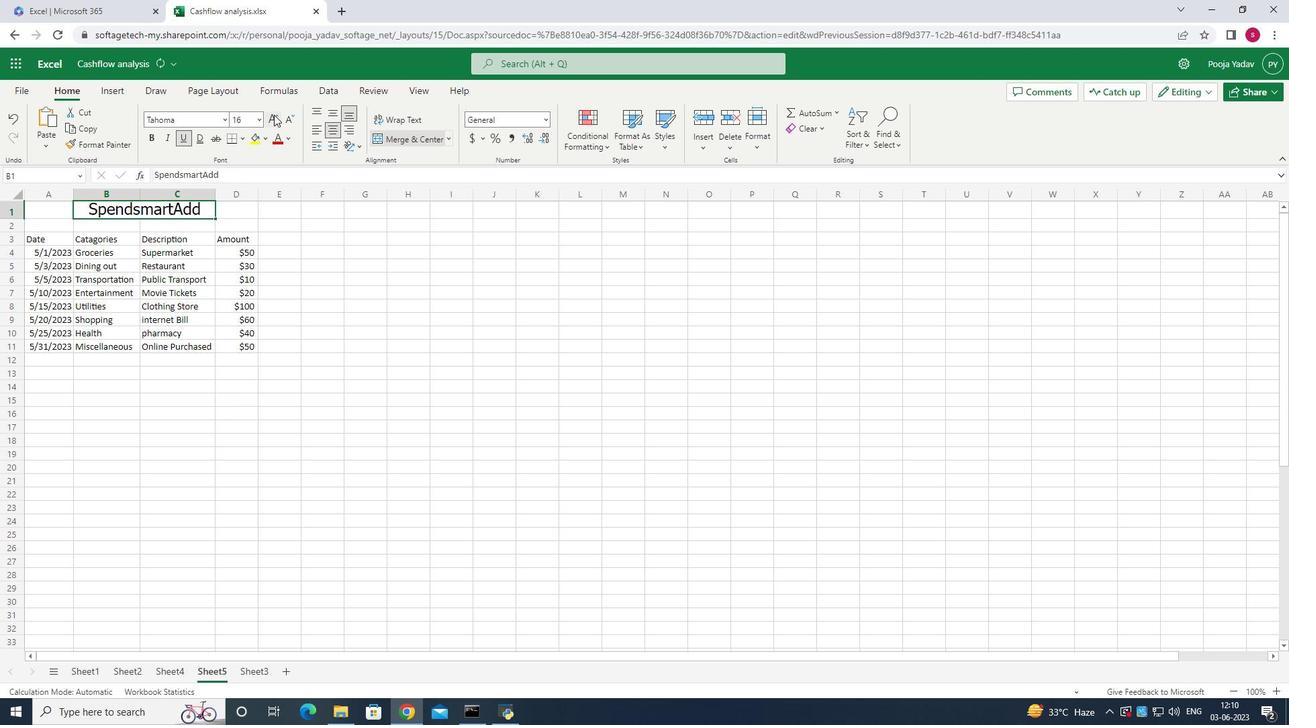 
Action: Mouse pressed left at (274, 114)
Screenshot: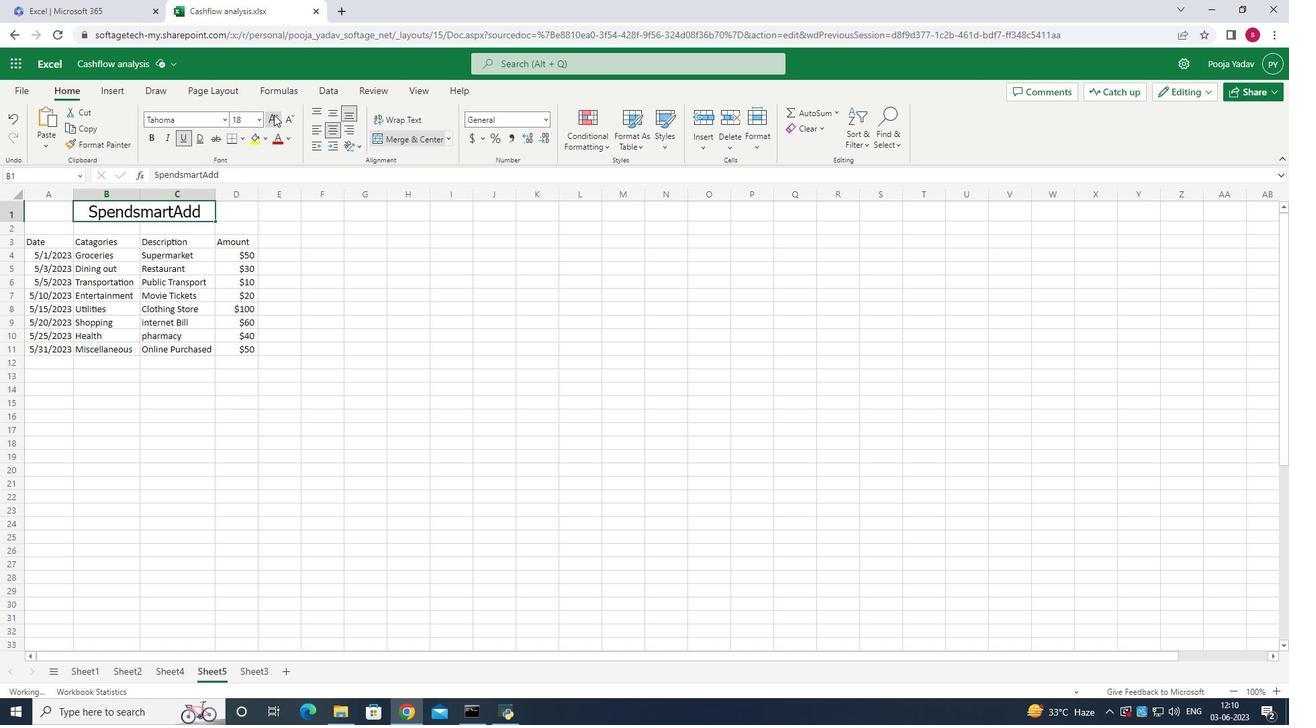 
Action: Mouse moved to (59, 237)
Screenshot: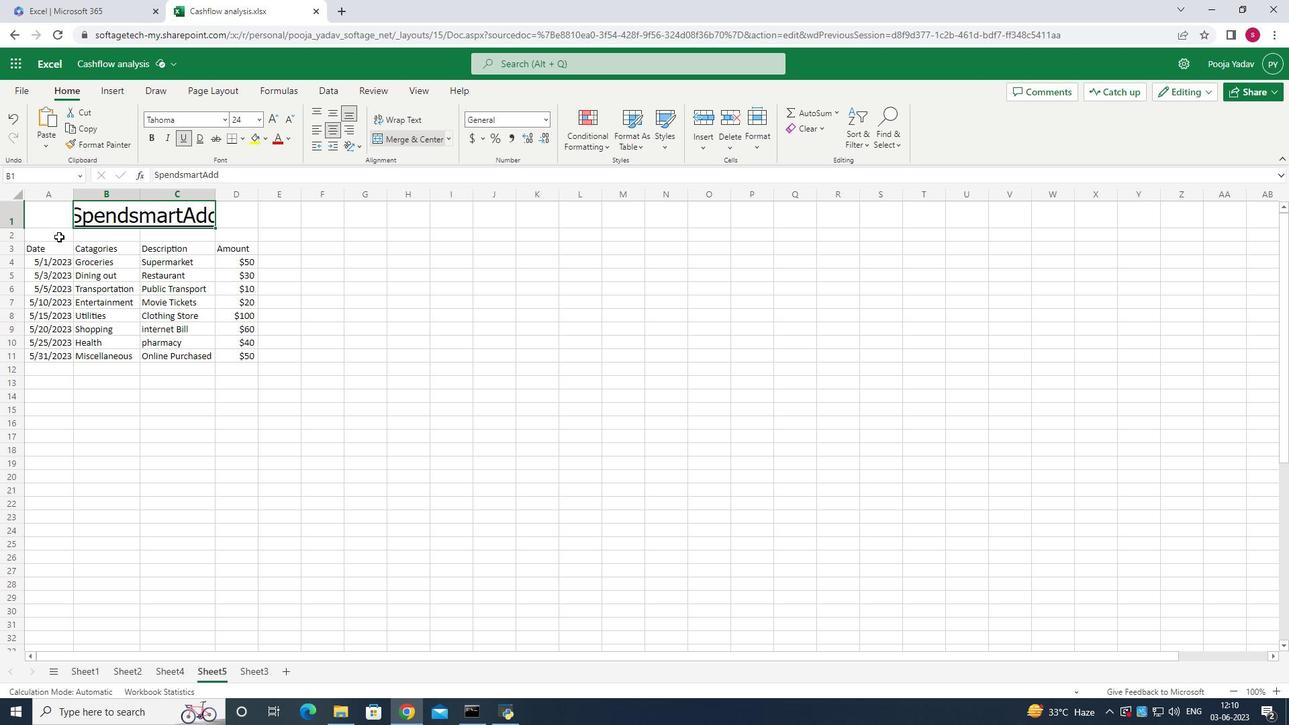
Action: Mouse pressed left at (59, 237)
Screenshot: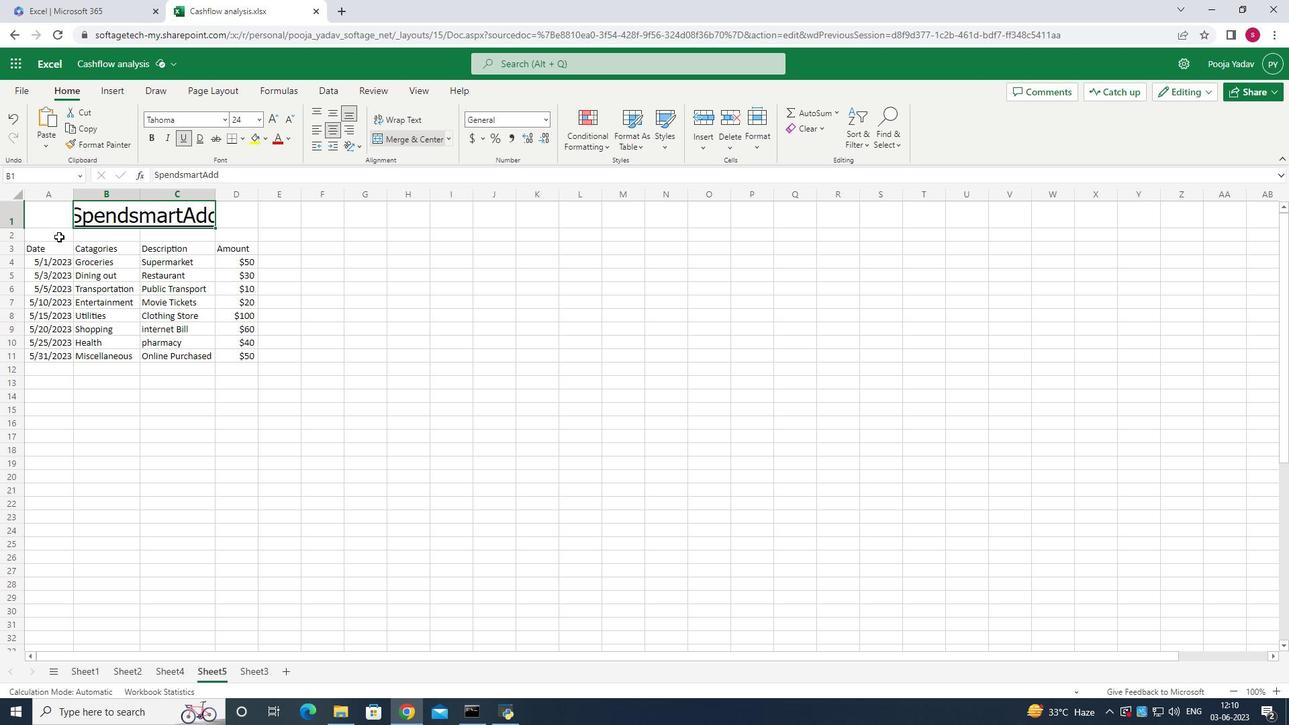 
Action: Mouse moved to (223, 120)
Screenshot: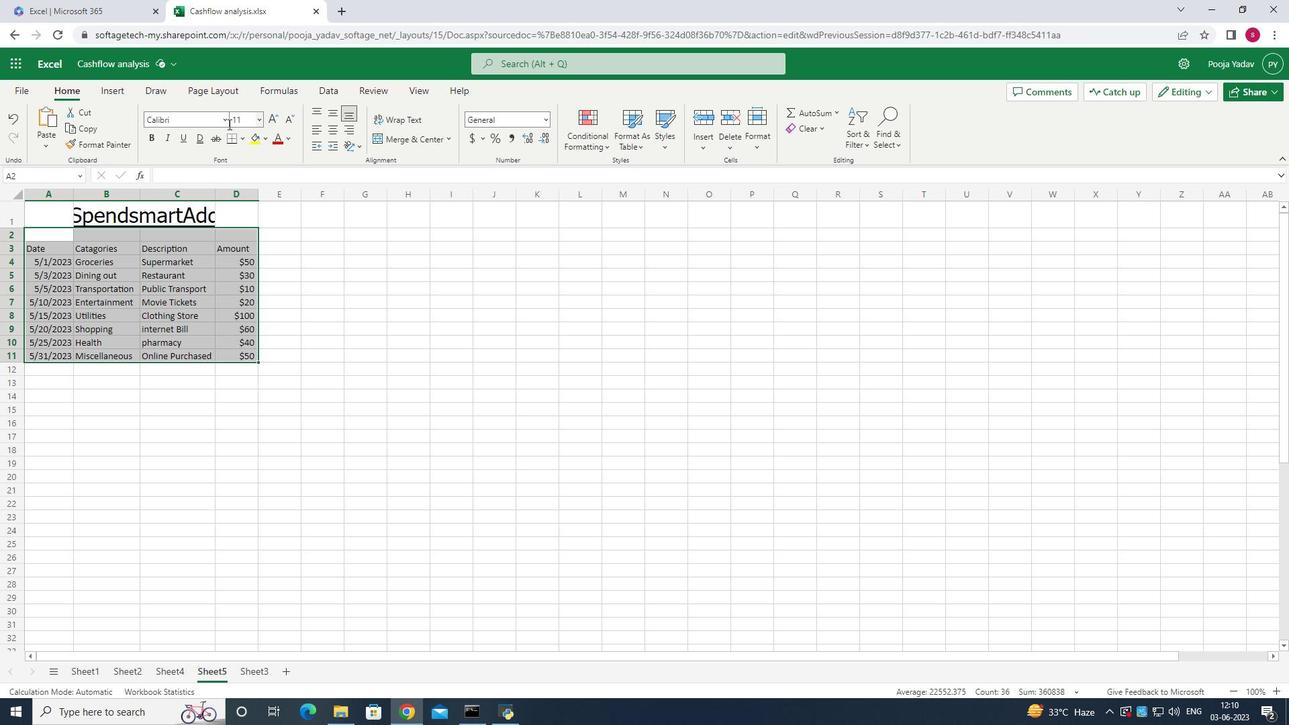
Action: Mouse pressed left at (223, 120)
Screenshot: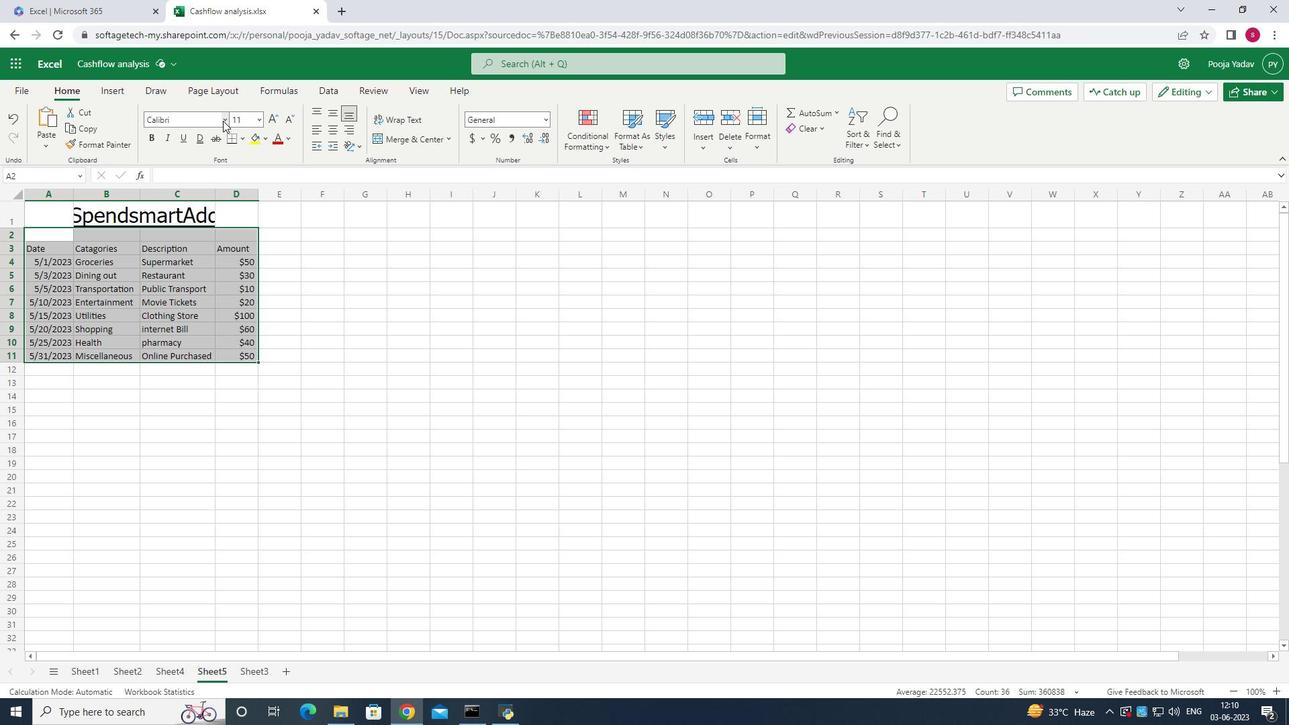 
Action: Mouse moved to (208, 168)
Screenshot: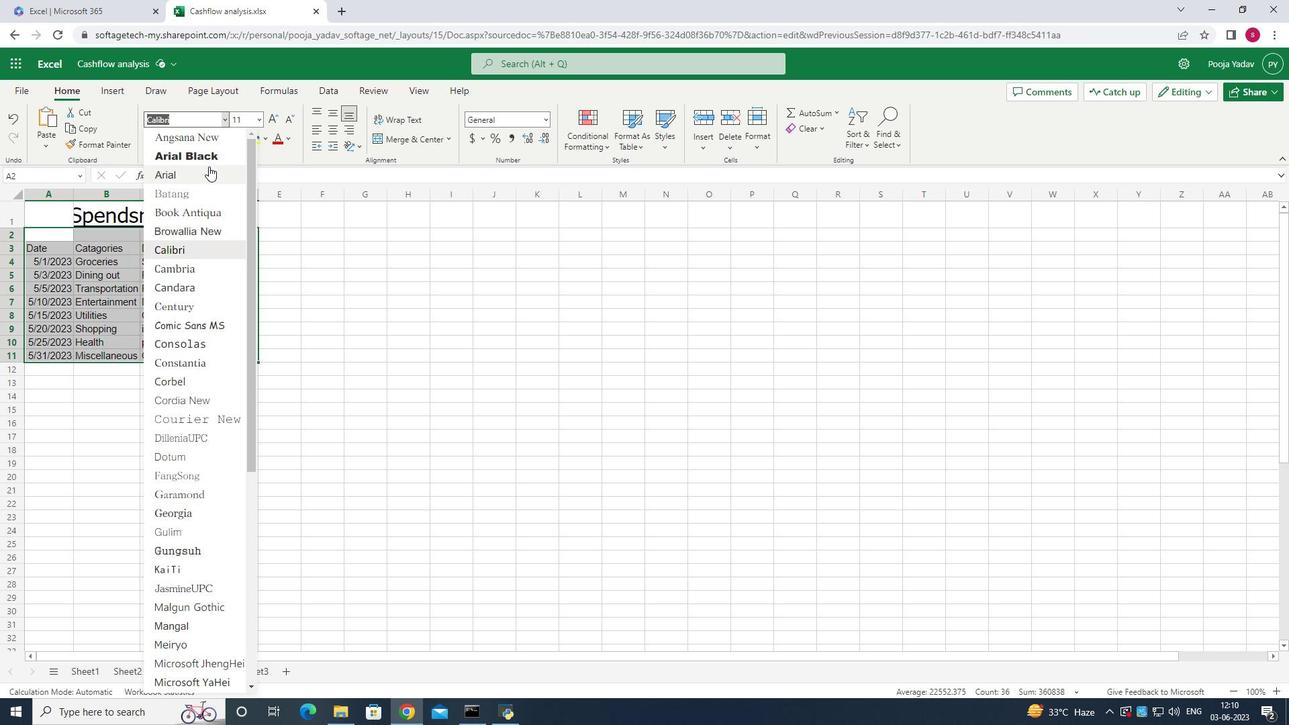 
Action: Mouse pressed left at (208, 168)
Screenshot: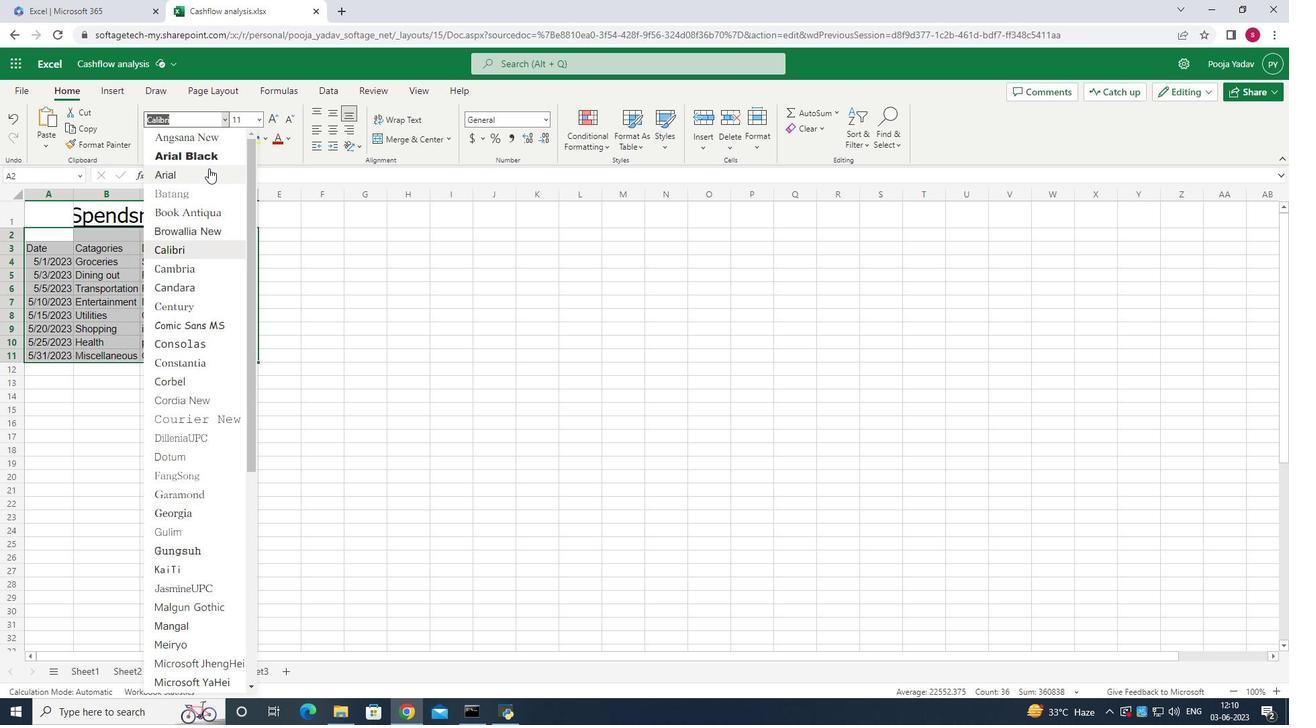 
Action: Mouse moved to (44, 212)
Screenshot: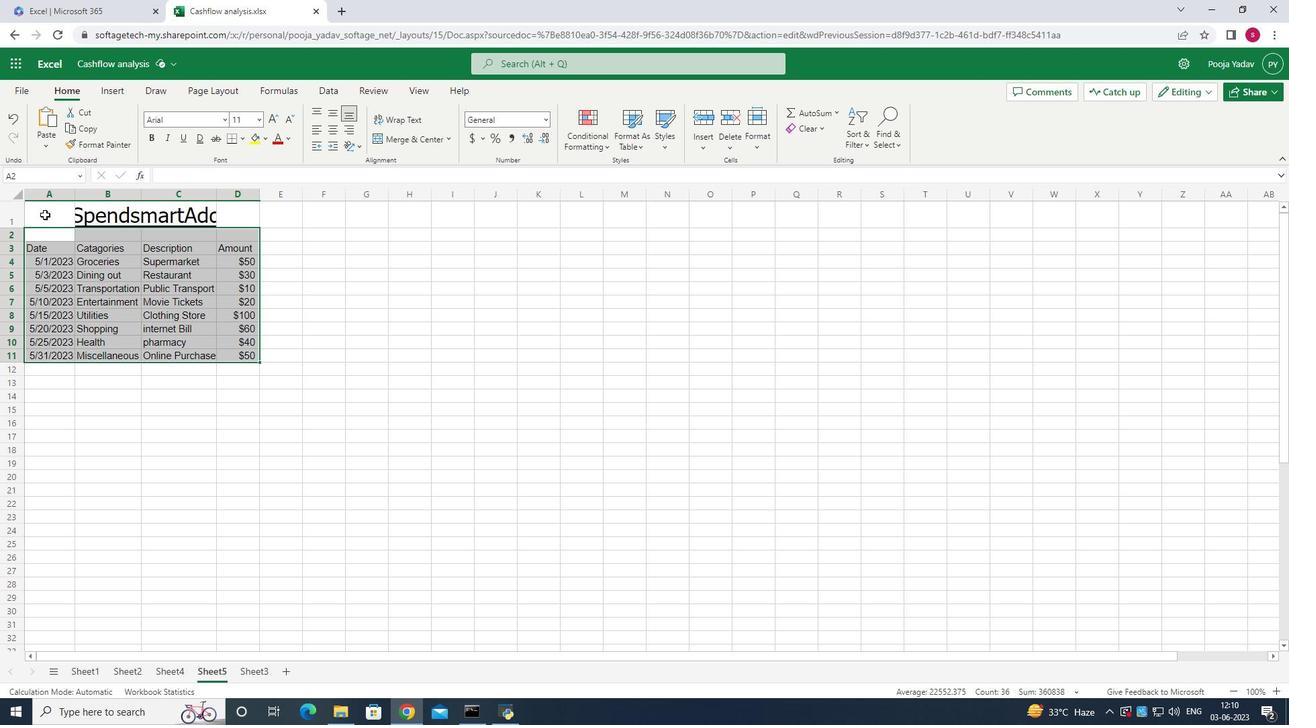 
Action: Mouse pressed left at (44, 212)
Screenshot: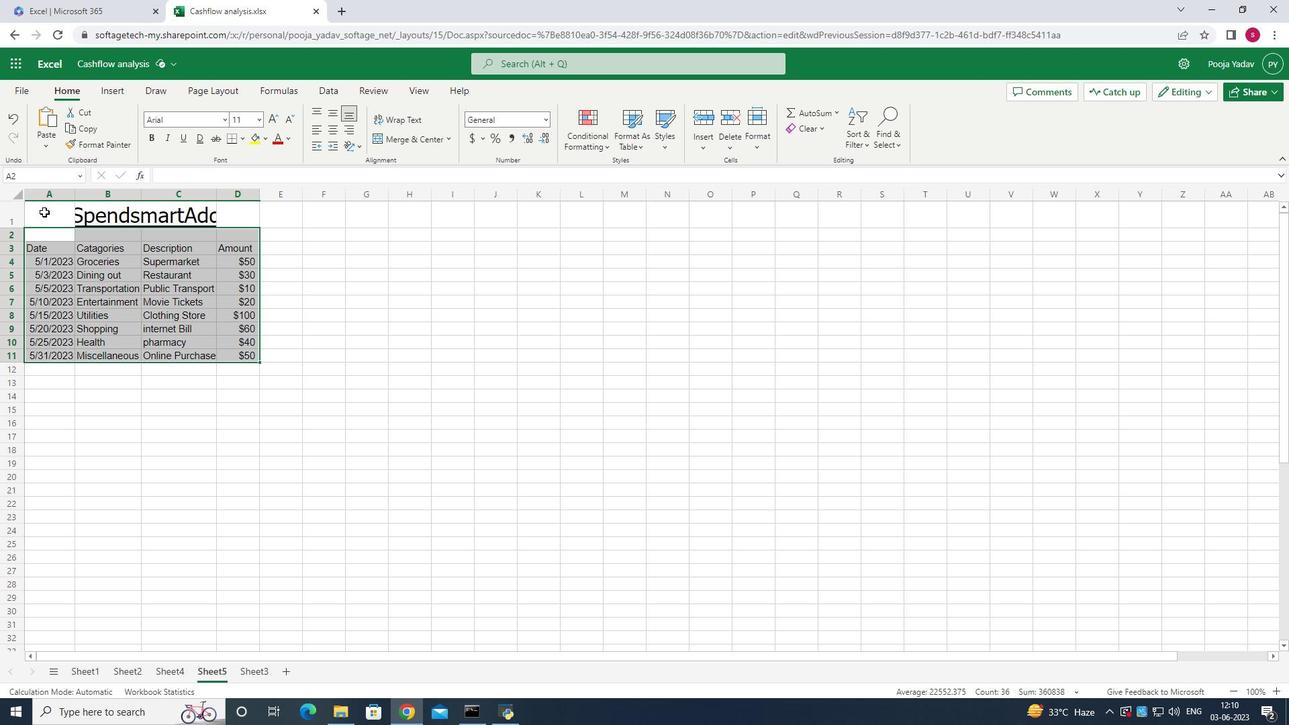 
Action: Mouse moved to (256, 118)
Screenshot: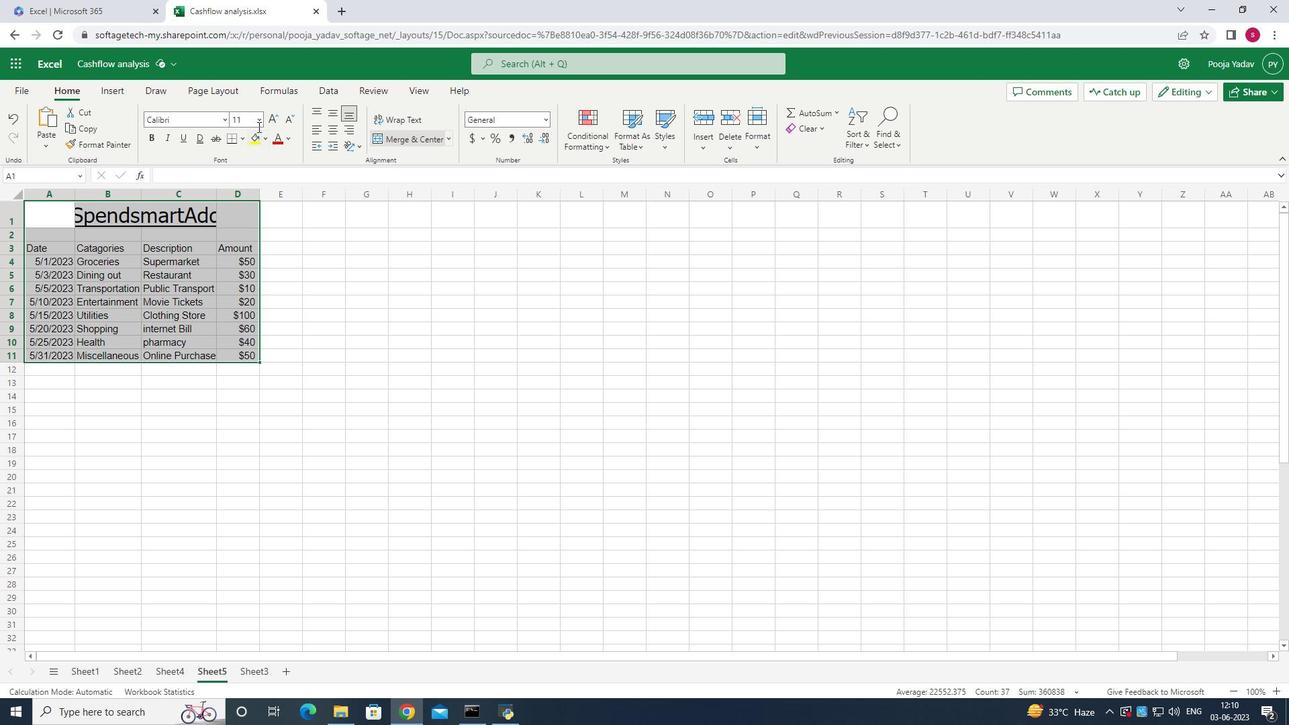 
Action: Mouse pressed left at (256, 118)
Screenshot: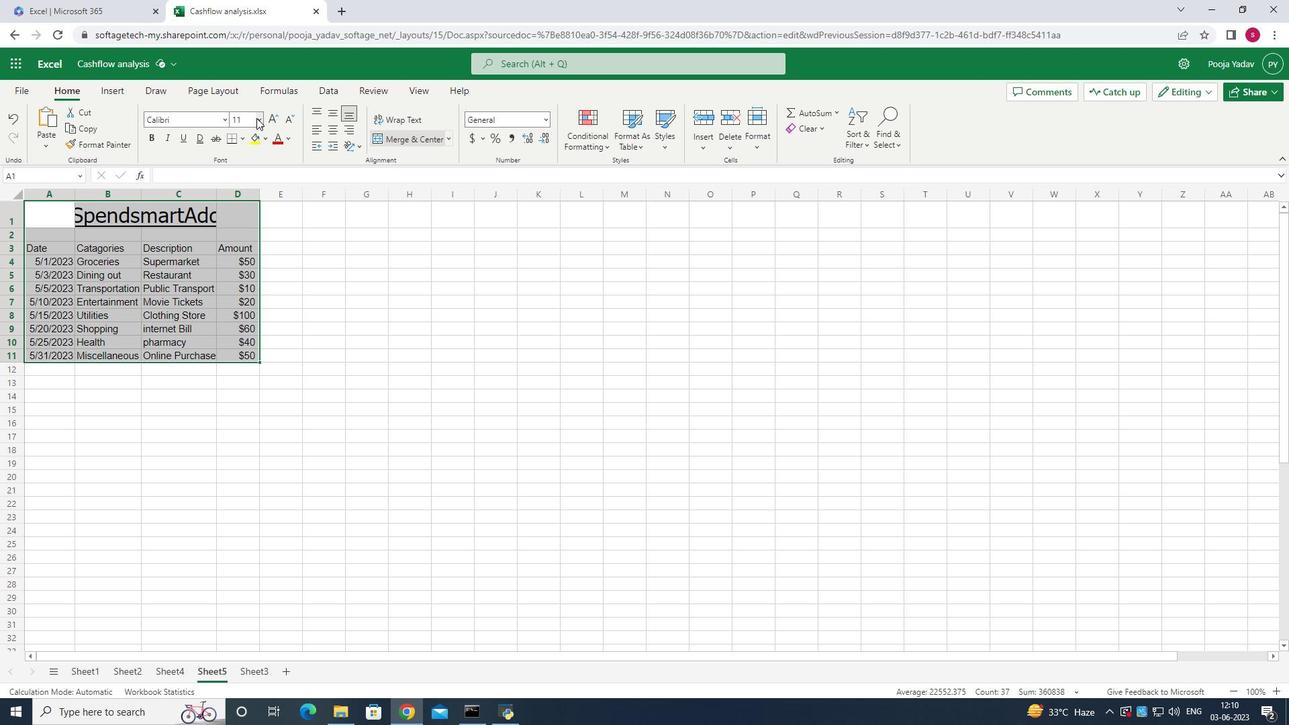 
Action: Mouse moved to (245, 212)
Screenshot: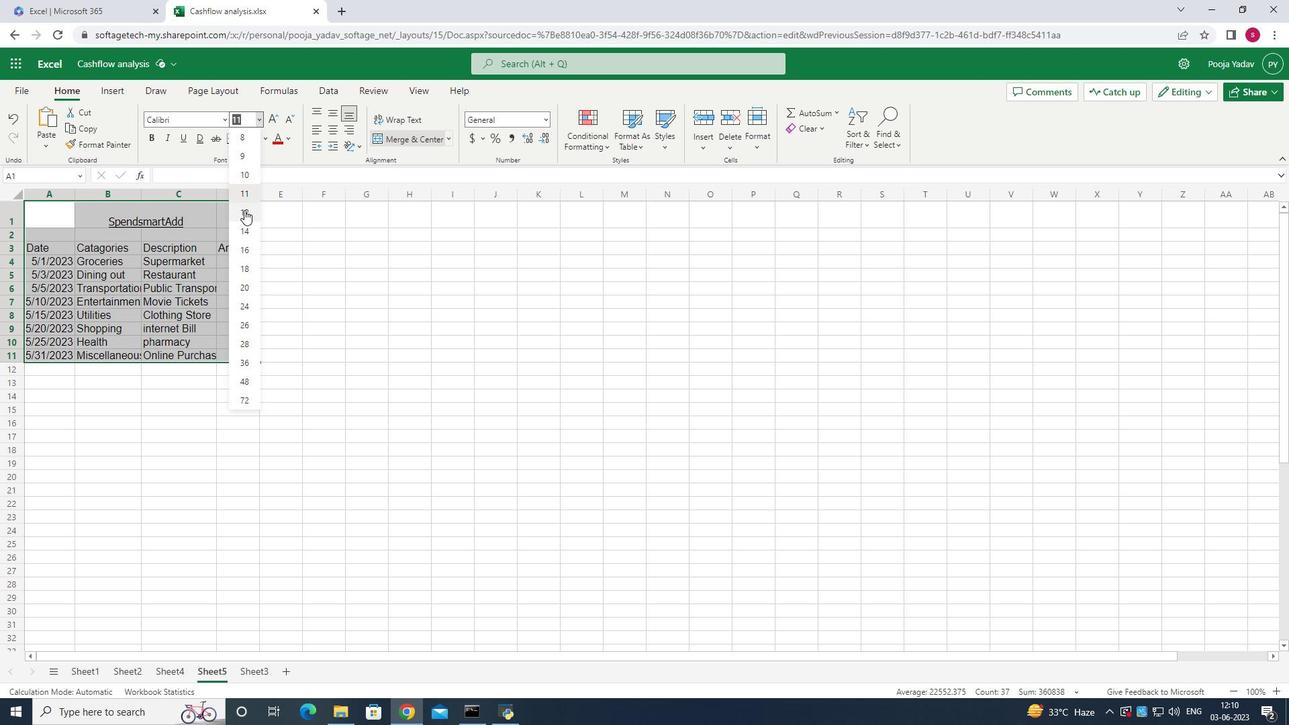 
Action: Mouse pressed left at (245, 212)
Screenshot: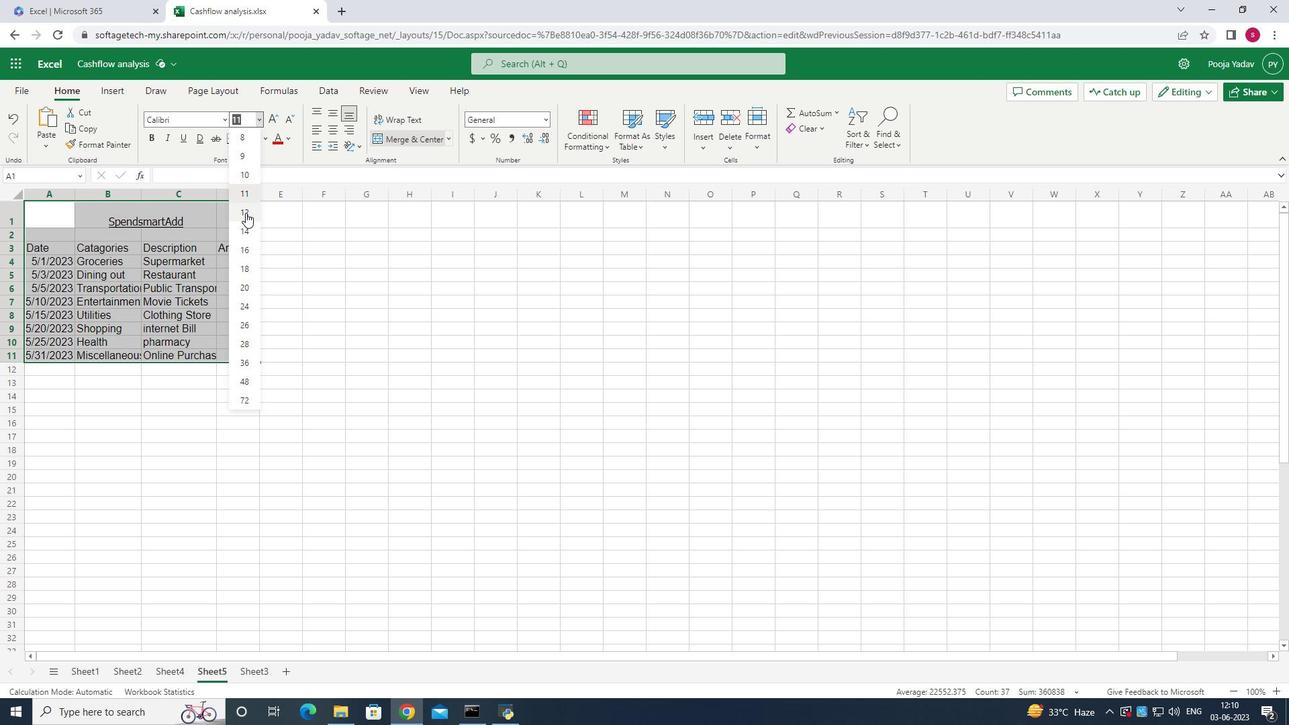 
Action: Mouse moved to (309, 108)
Screenshot: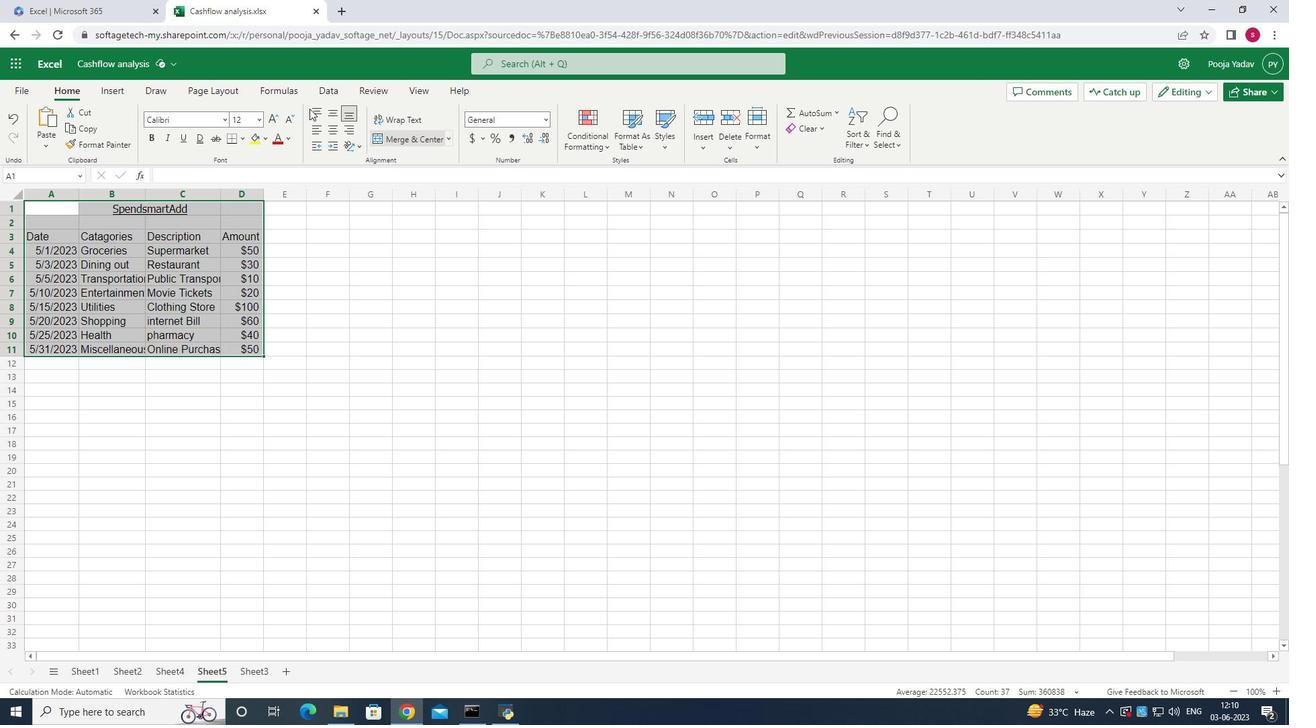 
Action: Mouse pressed left at (309, 108)
Screenshot: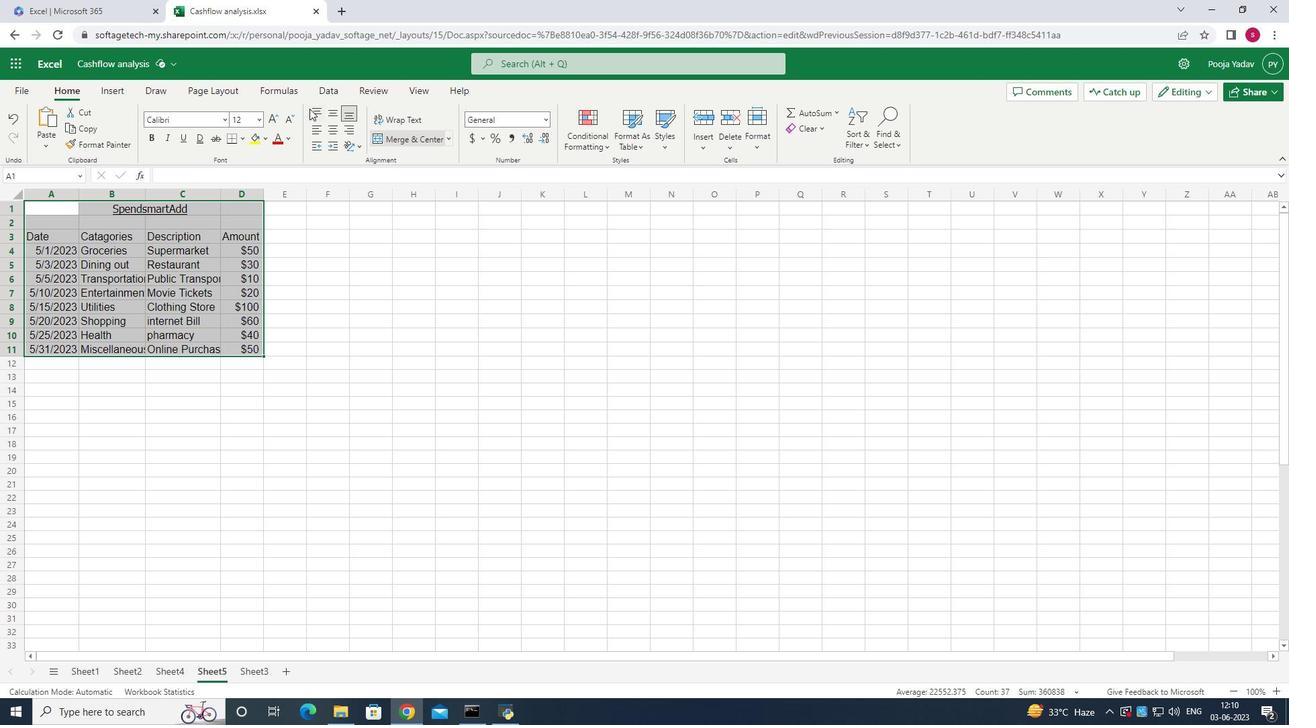 
Action: Mouse moved to (999, 396)
Screenshot: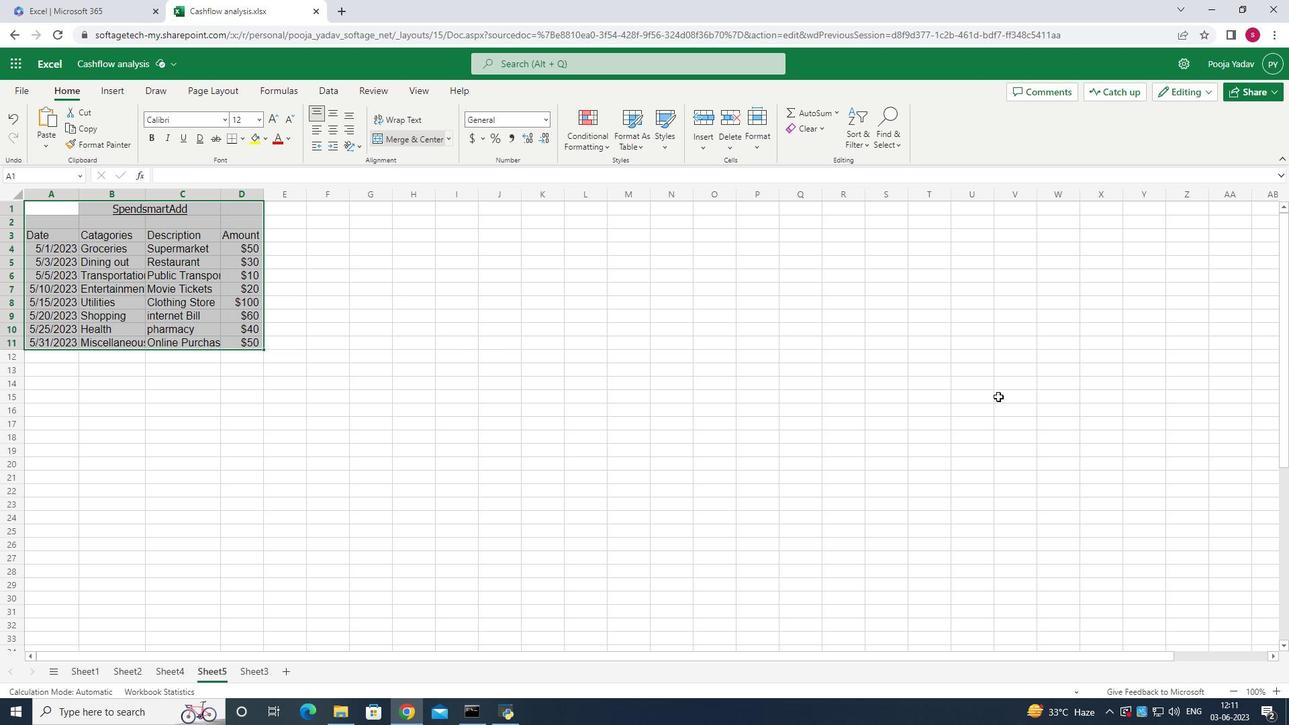 
